Task: Find connections with filter location Friedenau with filter topic #wellnesswith filter profile language German with filter current company Reliance Communications with filter school Sri Sivasubramaniya Nadar College Of Engineering with filter industry Food and Beverage Retail with filter service category Videography with filter keywords title Chief Technology Officer (CTO)
Action: Mouse moved to (533, 65)
Screenshot: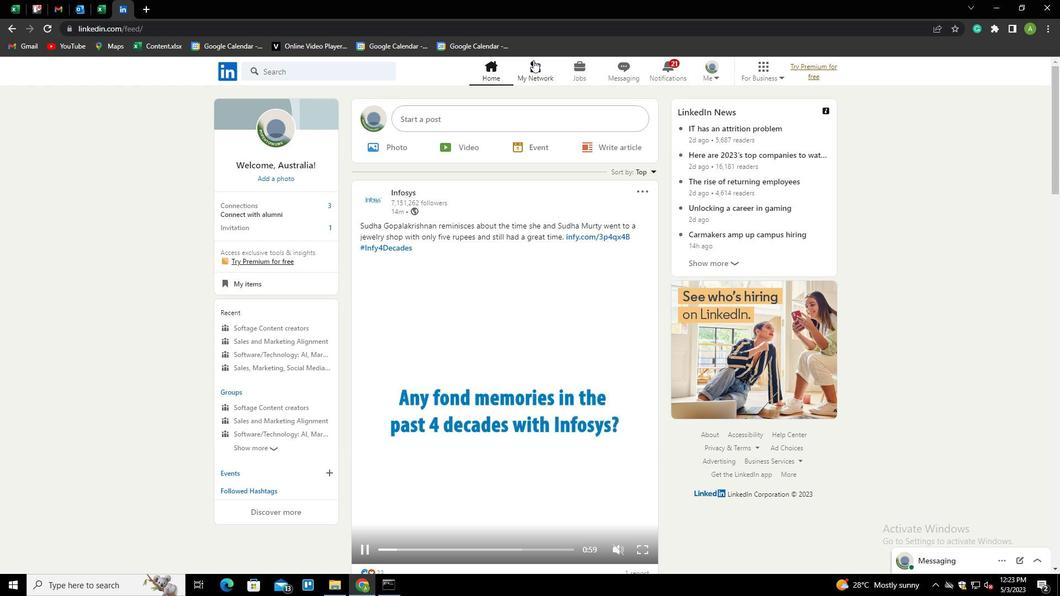 
Action: Mouse pressed left at (533, 65)
Screenshot: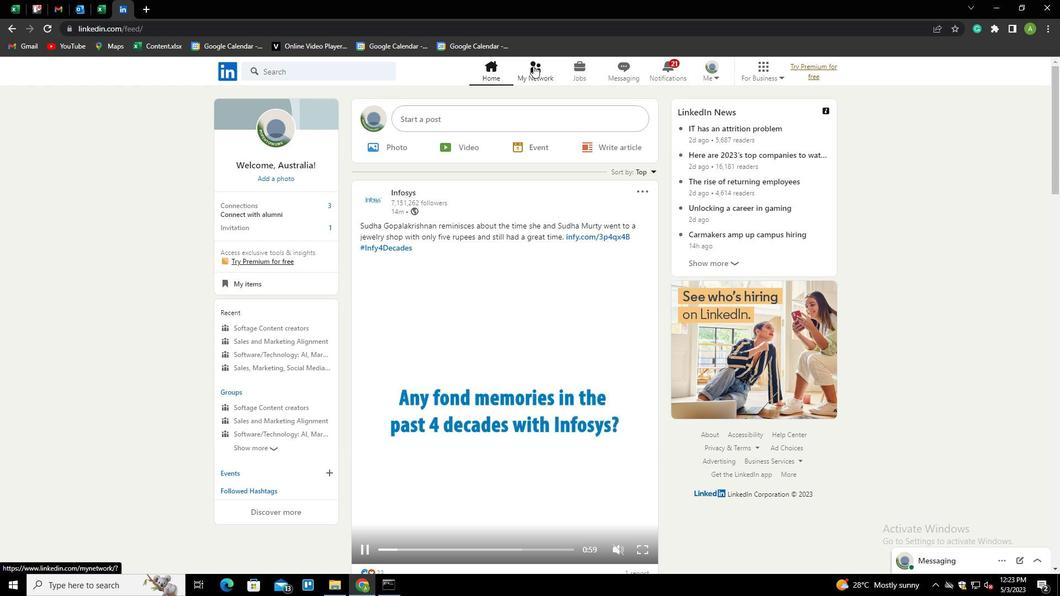 
Action: Mouse moved to (290, 129)
Screenshot: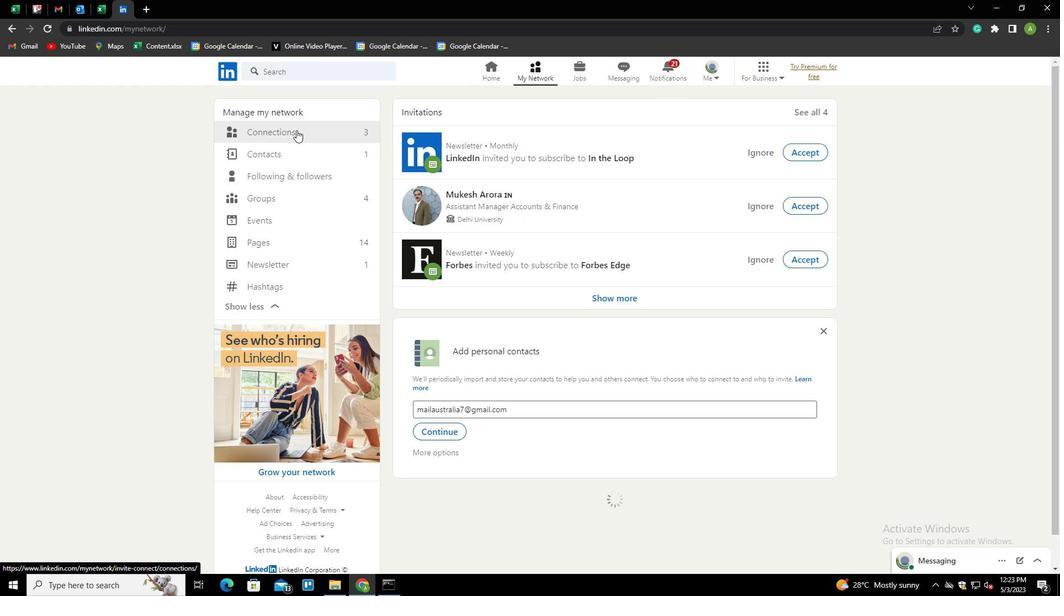 
Action: Mouse pressed left at (290, 129)
Screenshot: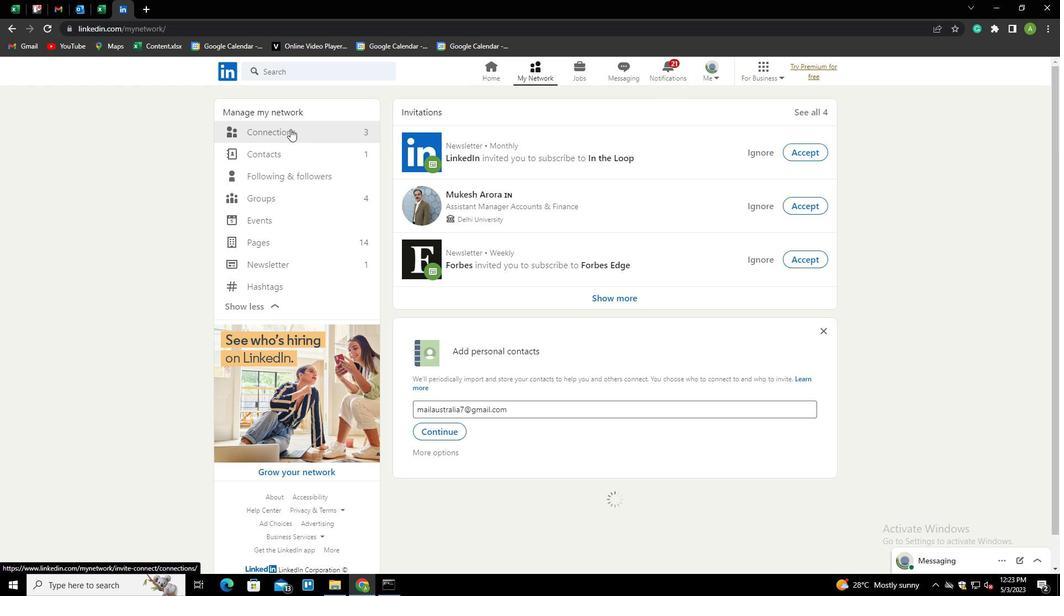 
Action: Mouse moved to (626, 134)
Screenshot: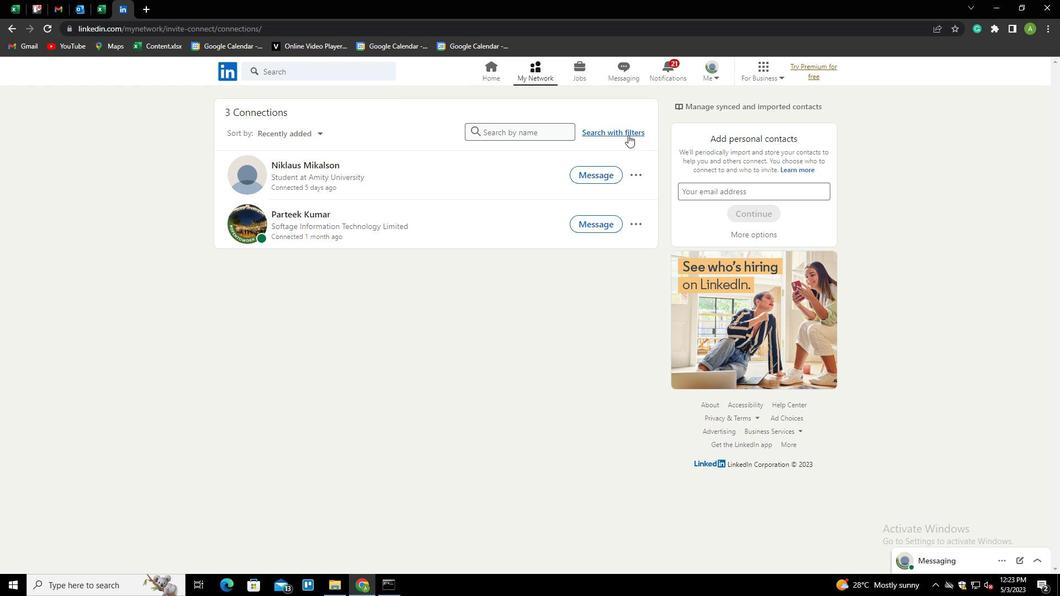 
Action: Mouse pressed left at (626, 134)
Screenshot: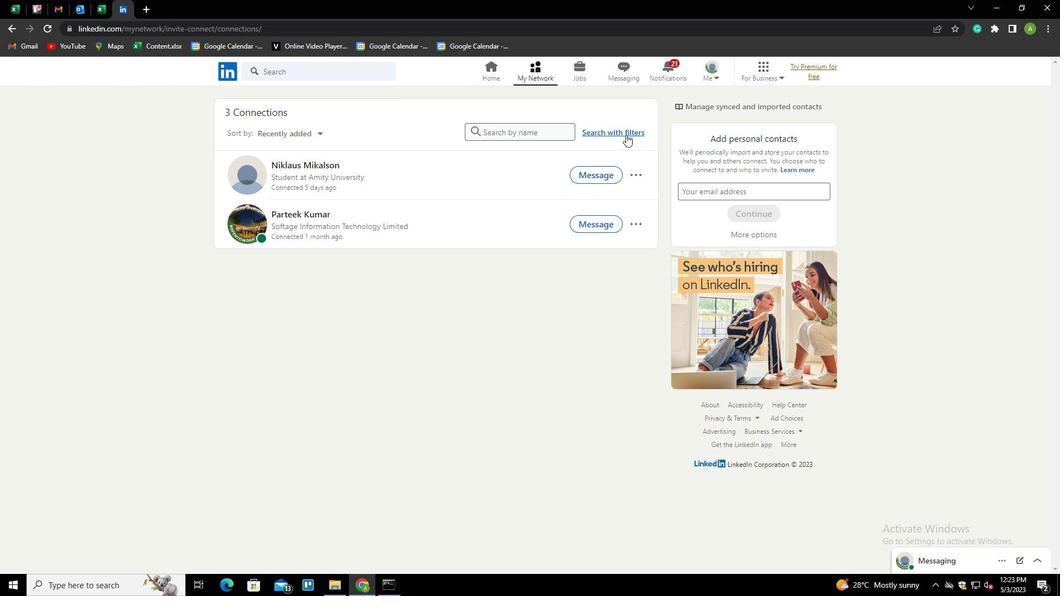 
Action: Mouse moved to (564, 103)
Screenshot: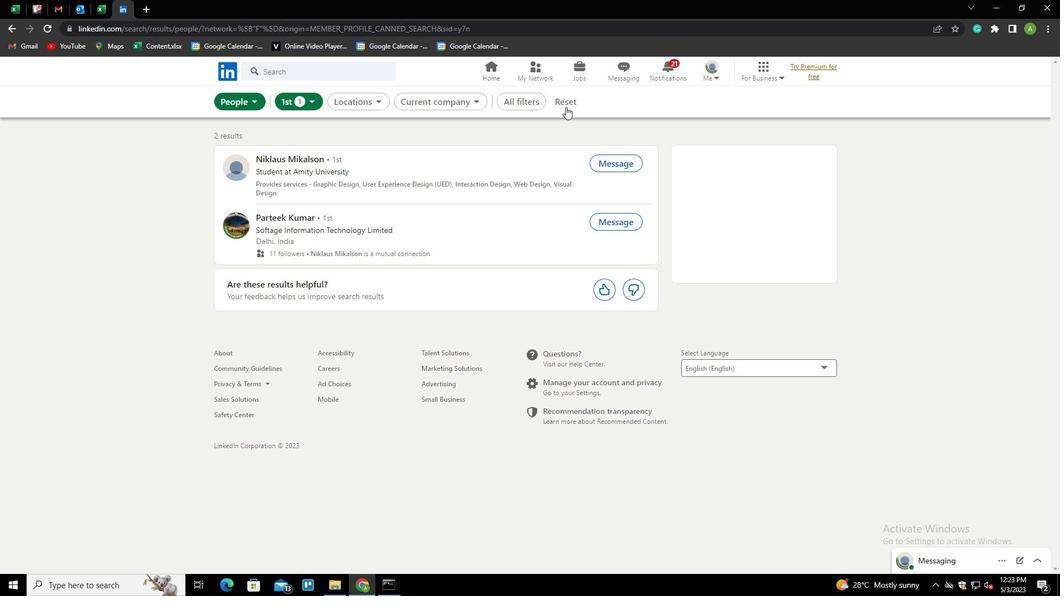 
Action: Mouse pressed left at (564, 103)
Screenshot: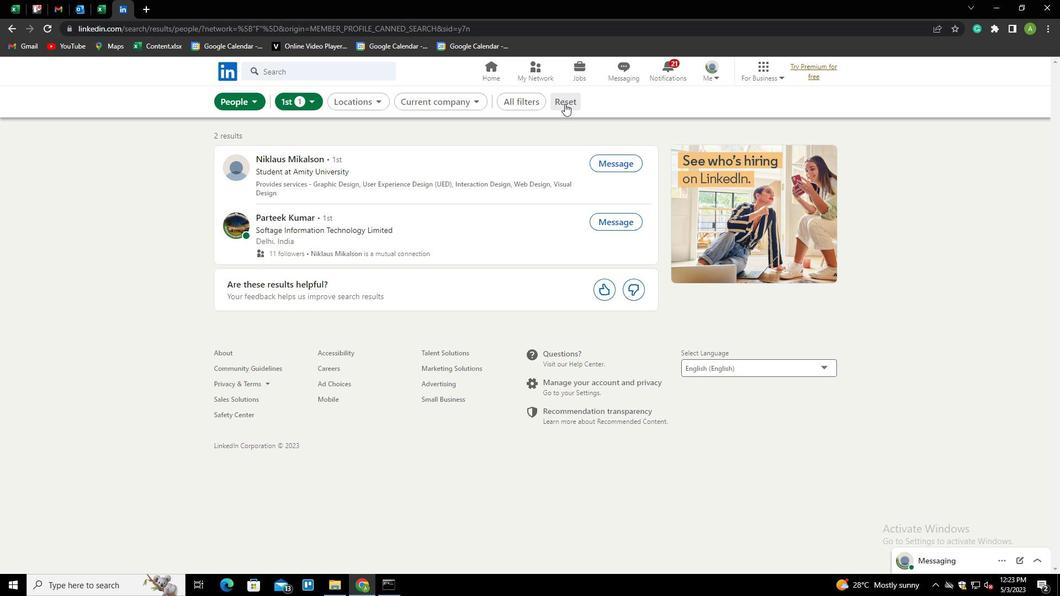 
Action: Mouse moved to (539, 102)
Screenshot: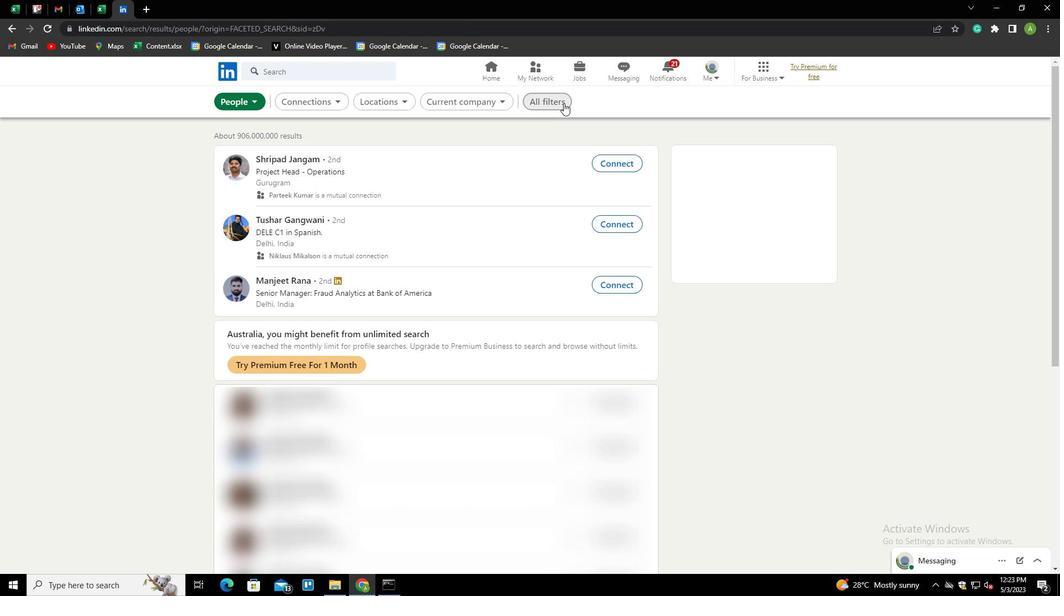 
Action: Mouse pressed left at (539, 102)
Screenshot: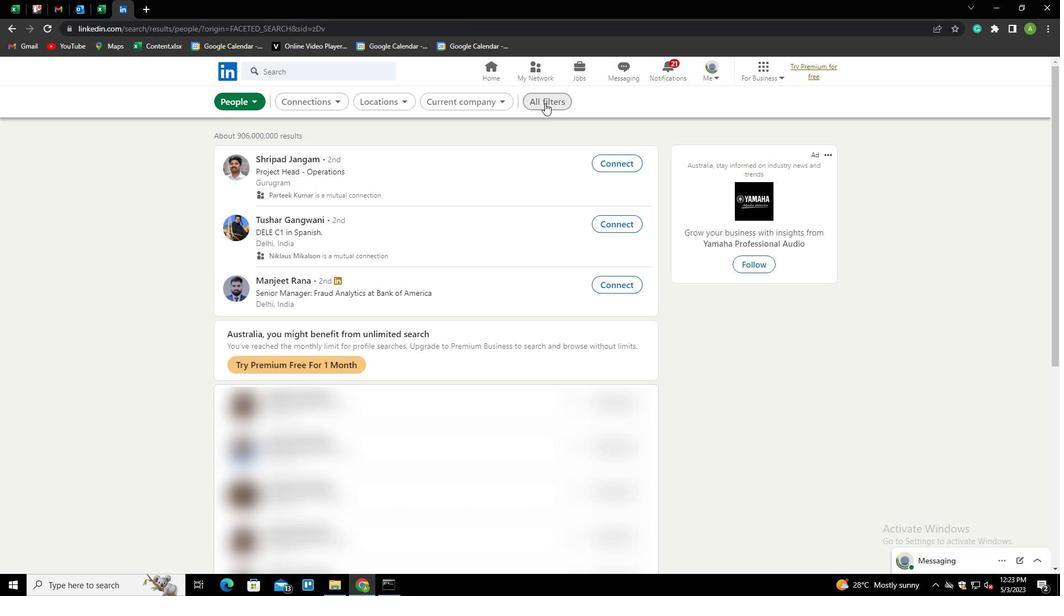 
Action: Mouse moved to (865, 318)
Screenshot: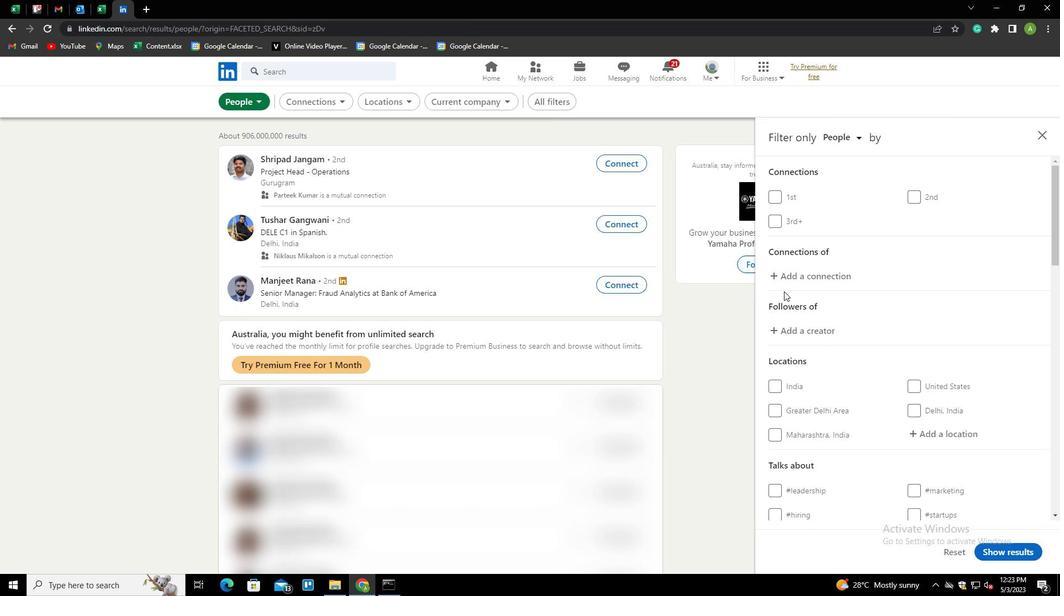 
Action: Mouse scrolled (865, 318) with delta (0, 0)
Screenshot: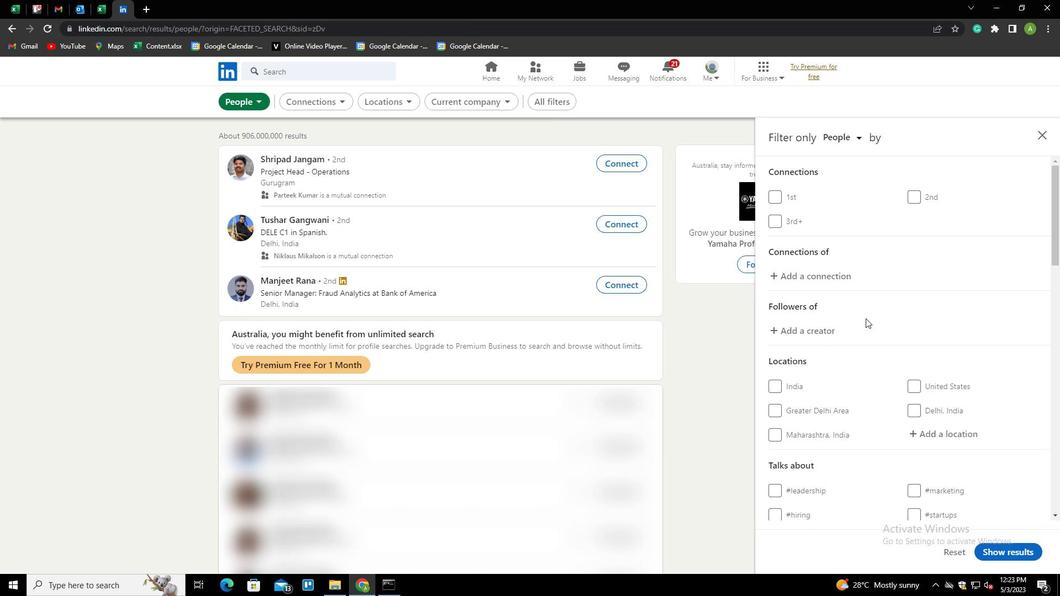 
Action: Mouse scrolled (865, 318) with delta (0, 0)
Screenshot: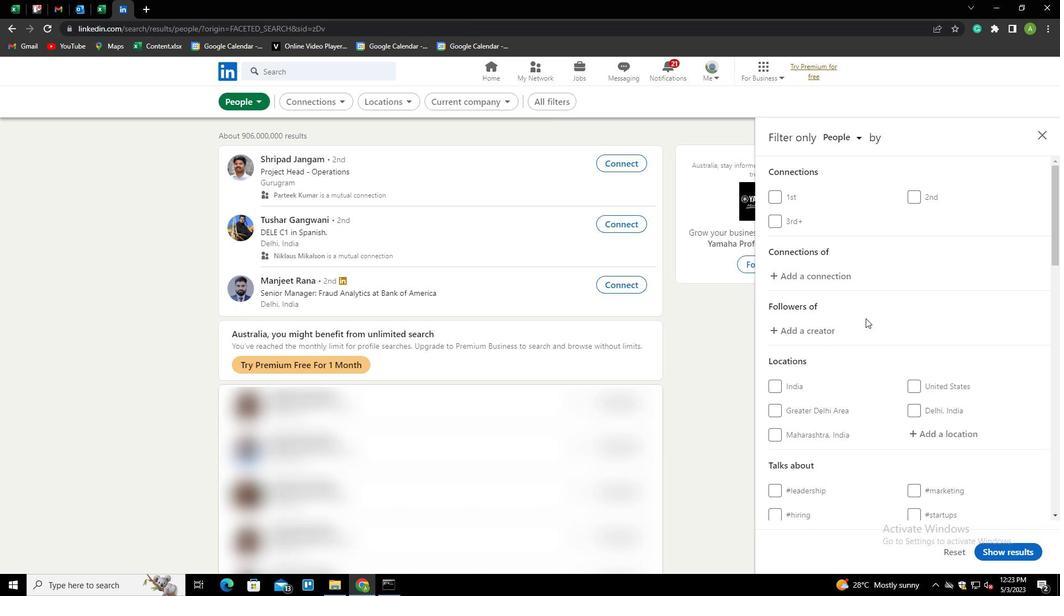 
Action: Mouse moved to (920, 325)
Screenshot: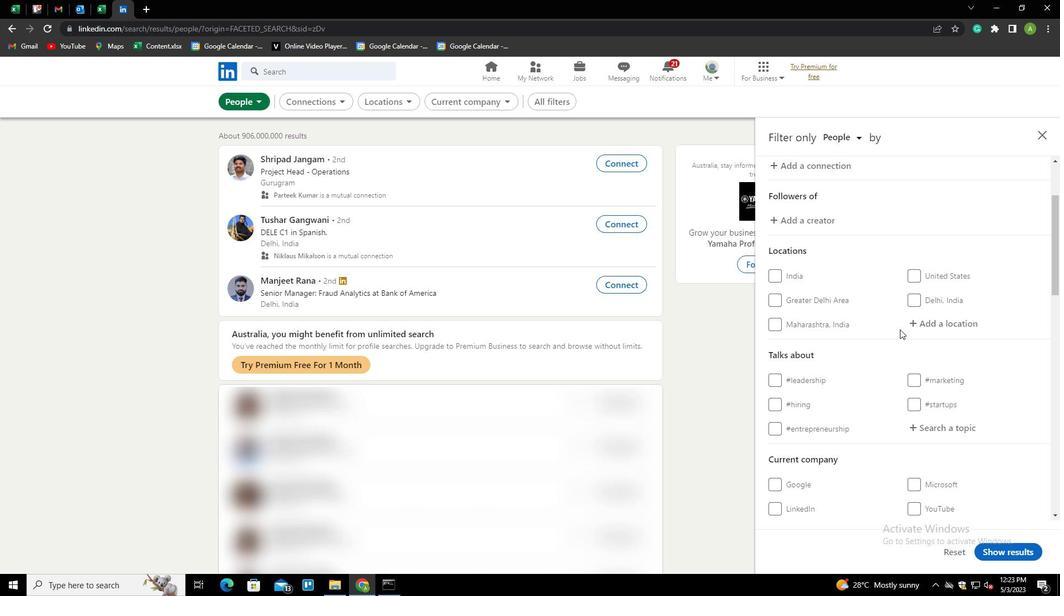 
Action: Mouse pressed left at (920, 325)
Screenshot: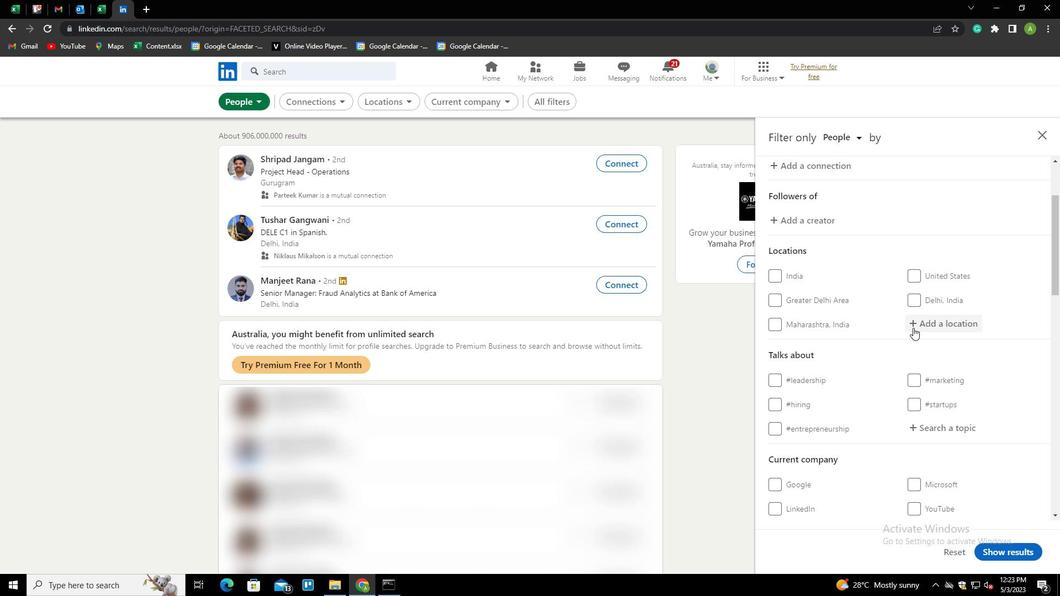 
Action: Mouse moved to (923, 323)
Screenshot: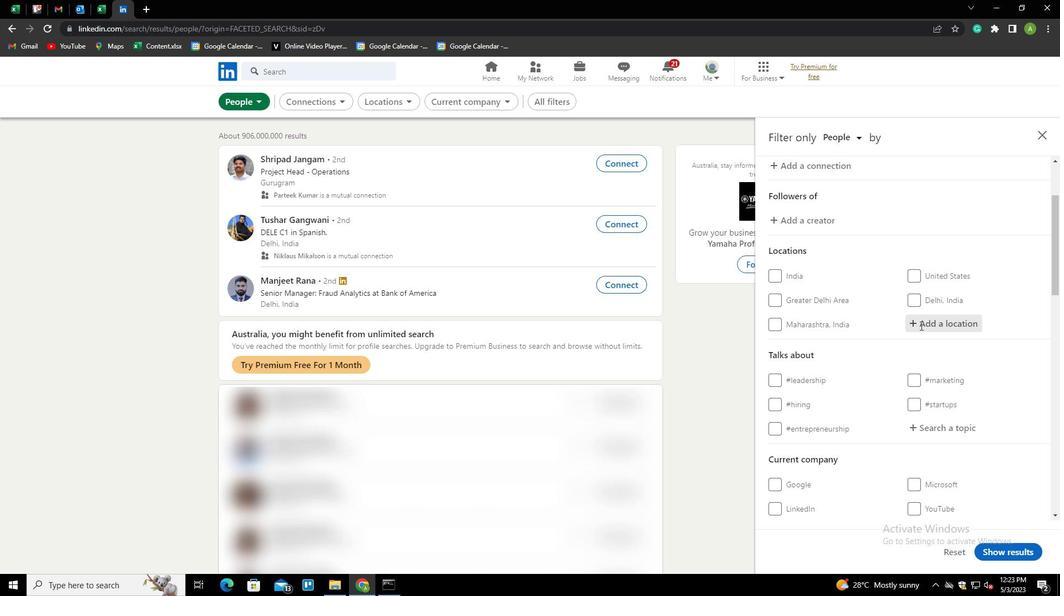 
Action: Mouse pressed left at (923, 323)
Screenshot: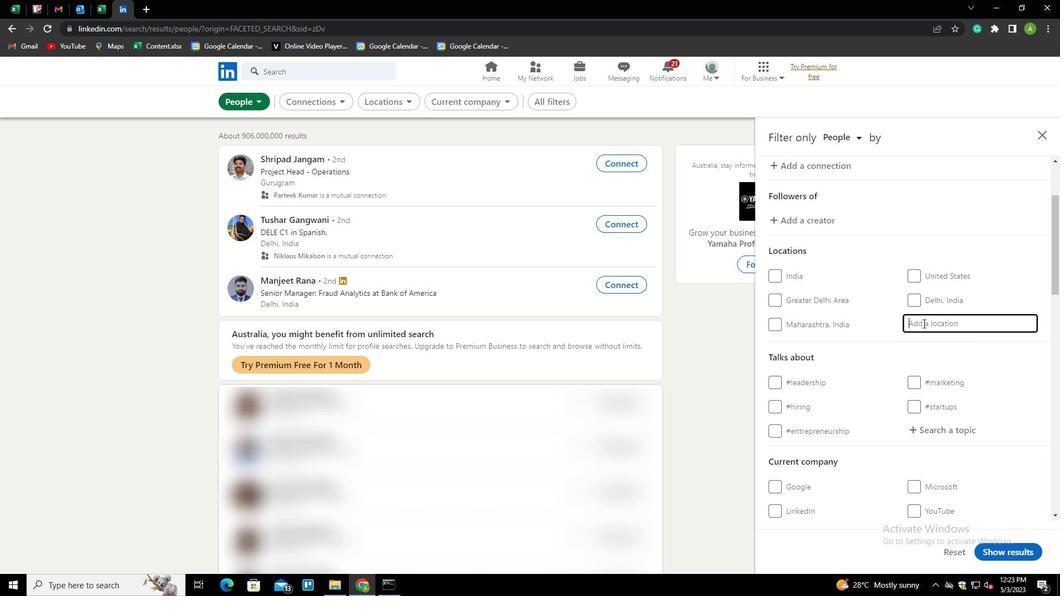 
Action: Key pressed <Key.shift><Key.shift><Key.shift><Key.shift><Key.shift>FRIEDENAU
Screenshot: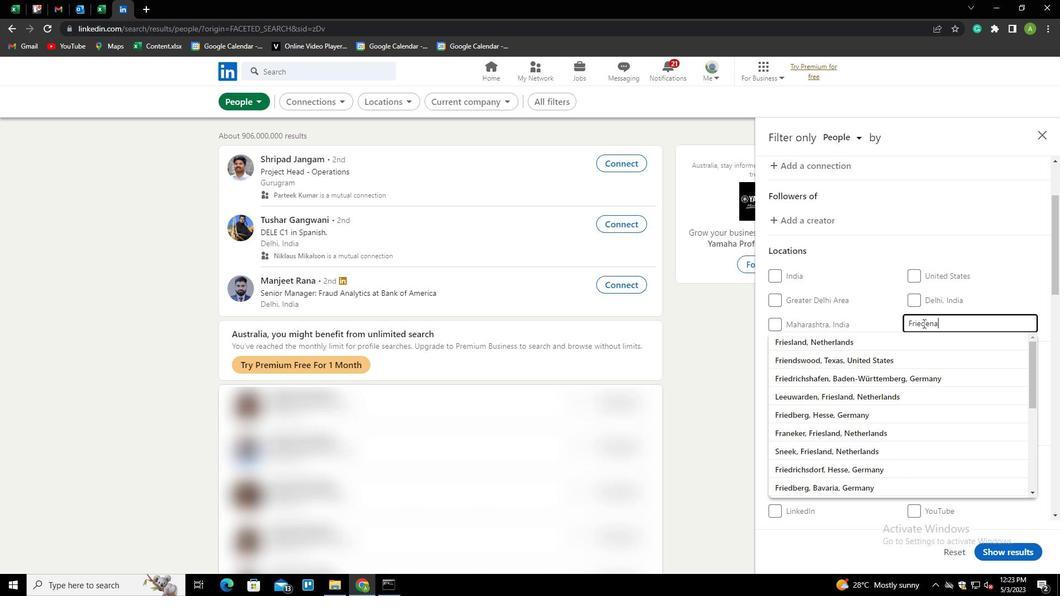 
Action: Mouse moved to (955, 350)
Screenshot: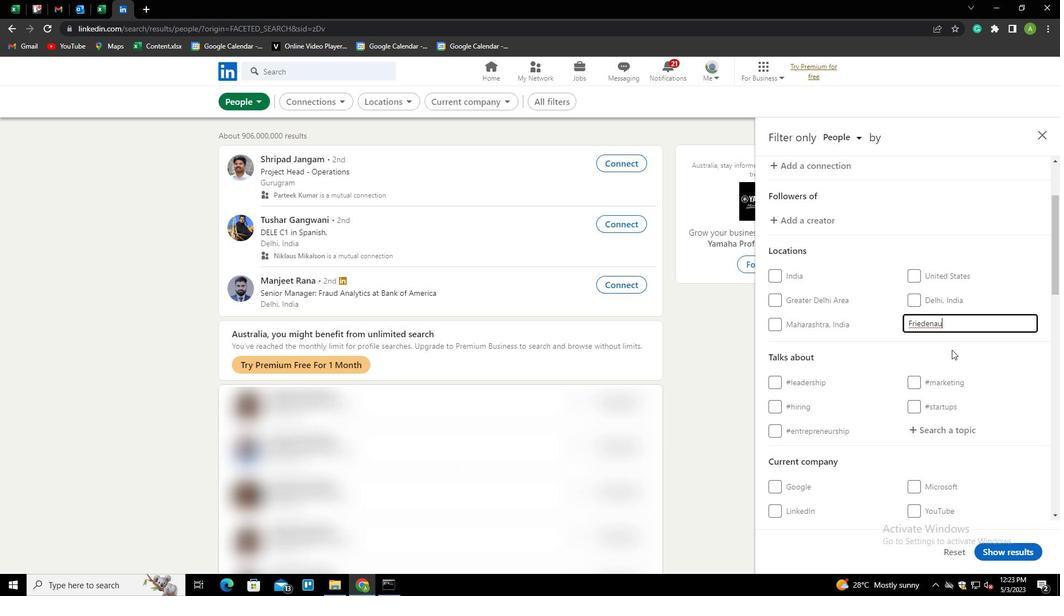
Action: Mouse pressed left at (955, 350)
Screenshot: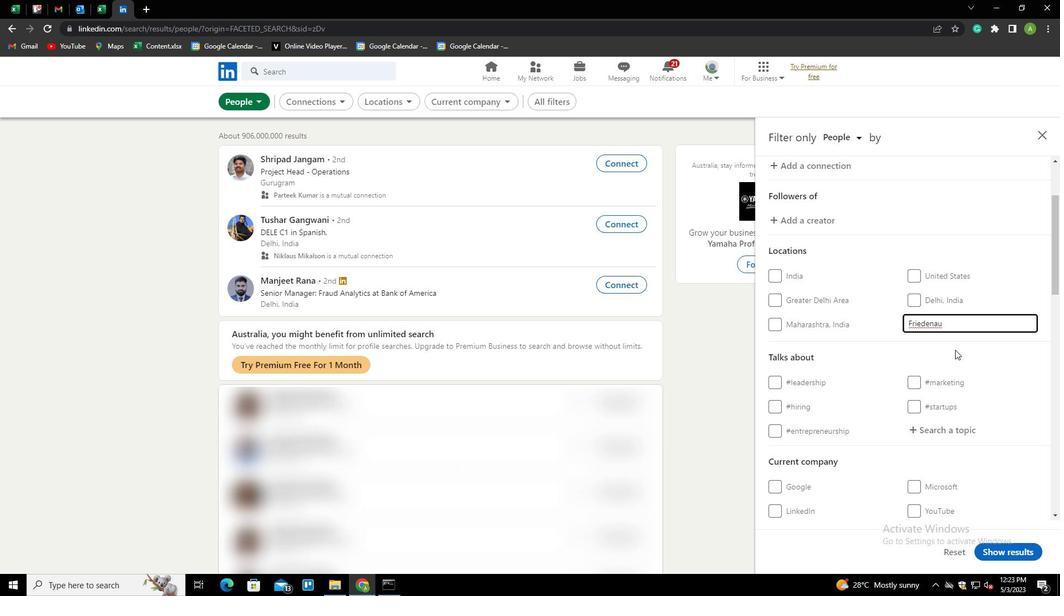 
Action: Mouse moved to (986, 356)
Screenshot: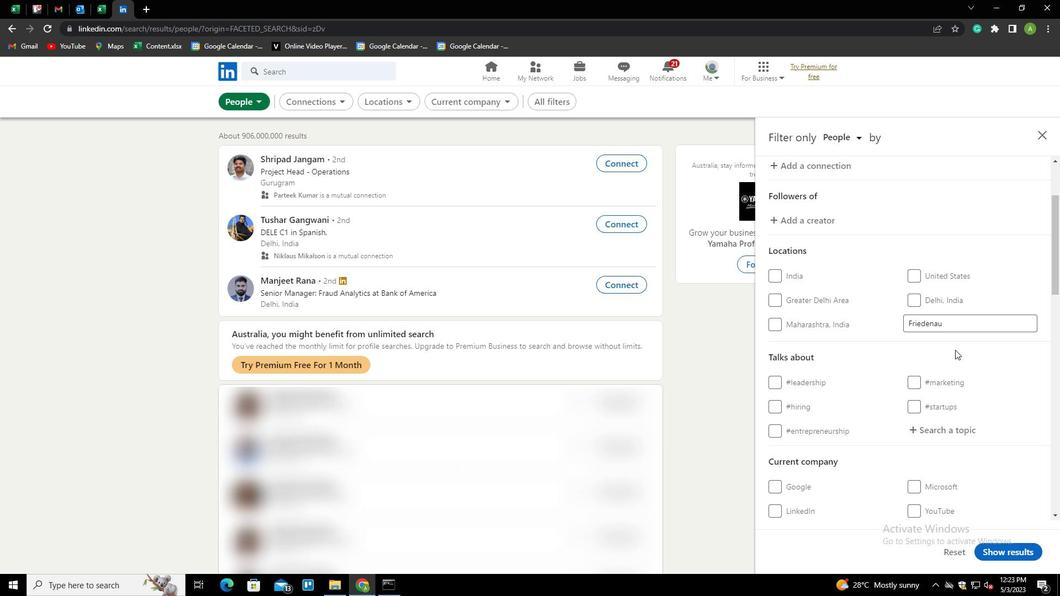 
Action: Mouse scrolled (986, 355) with delta (0, 0)
Screenshot: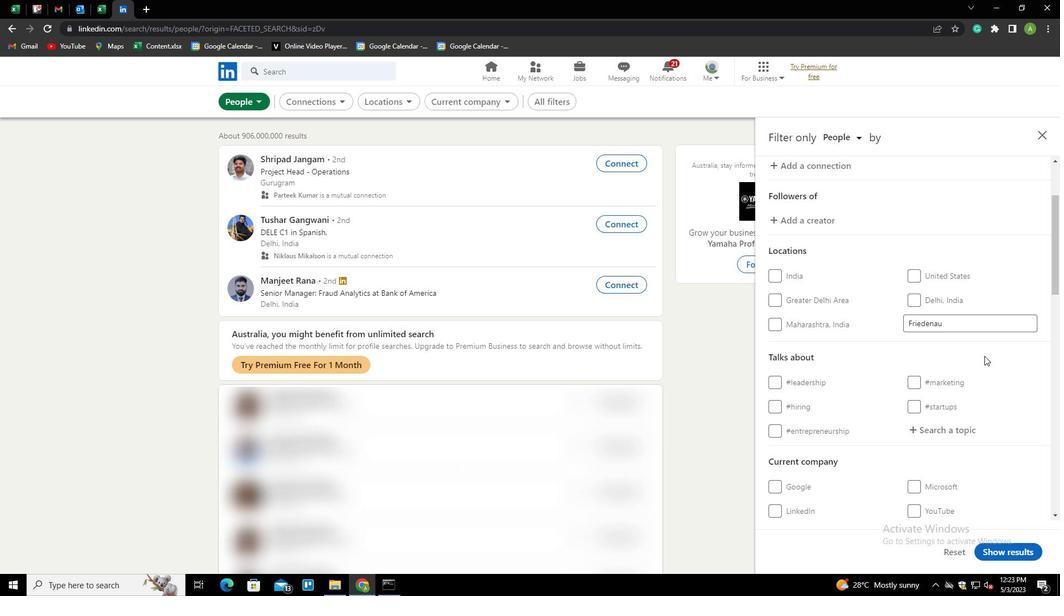 
Action: Mouse moved to (933, 371)
Screenshot: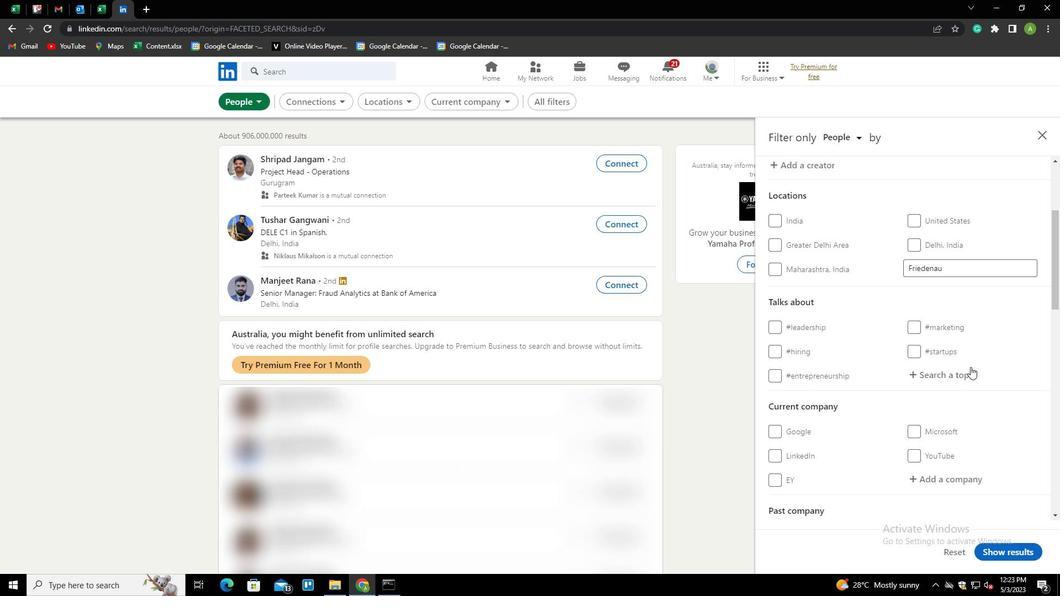 
Action: Mouse pressed left at (933, 371)
Screenshot: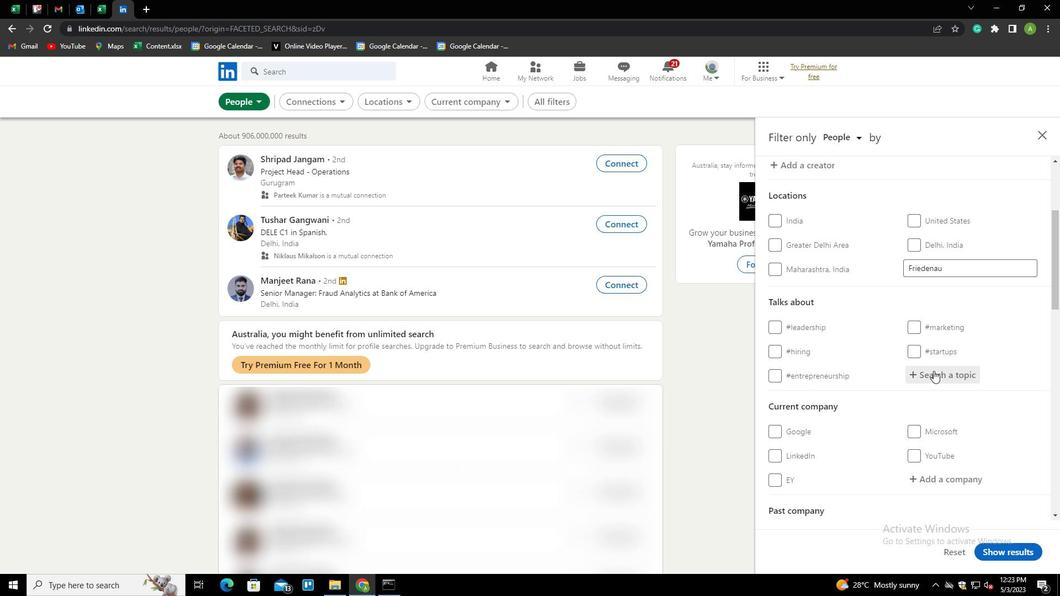 
Action: Mouse moved to (937, 374)
Screenshot: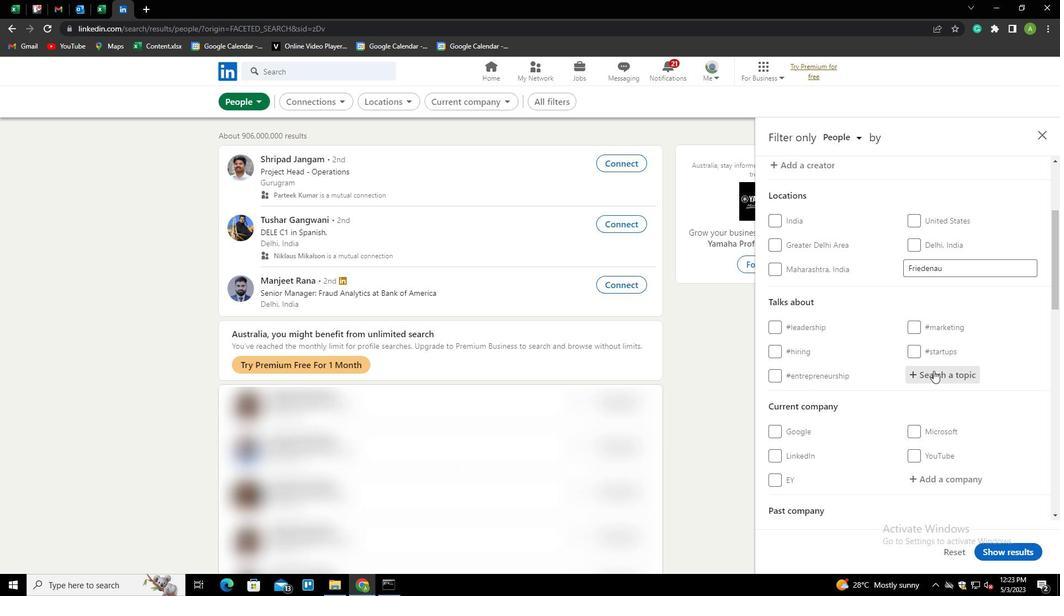 
Action: Key pressed WELLNESS<Key.down><Key.enter>
Screenshot: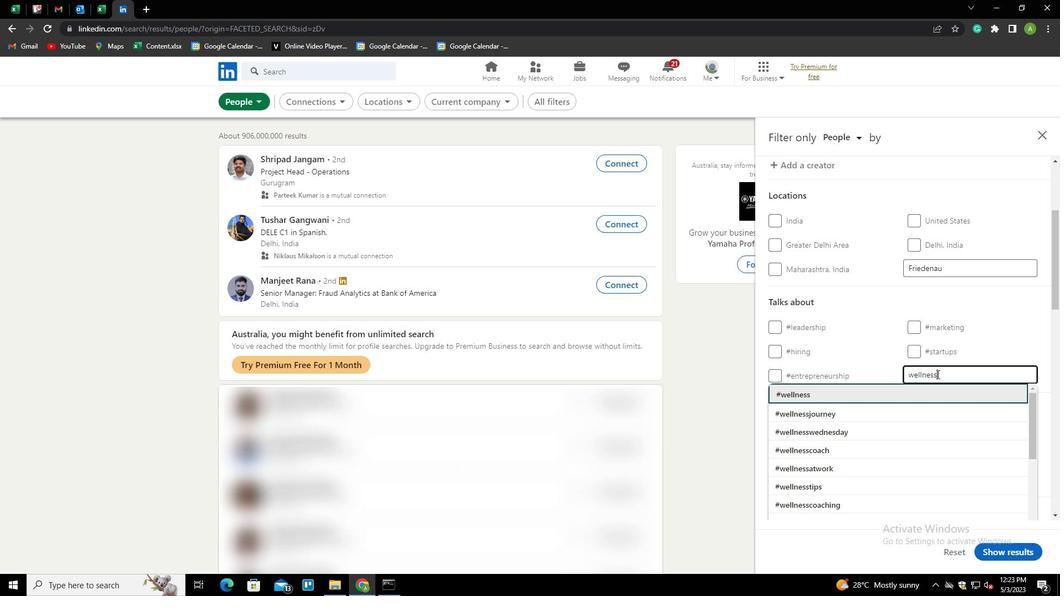 
Action: Mouse scrolled (937, 373) with delta (0, 0)
Screenshot: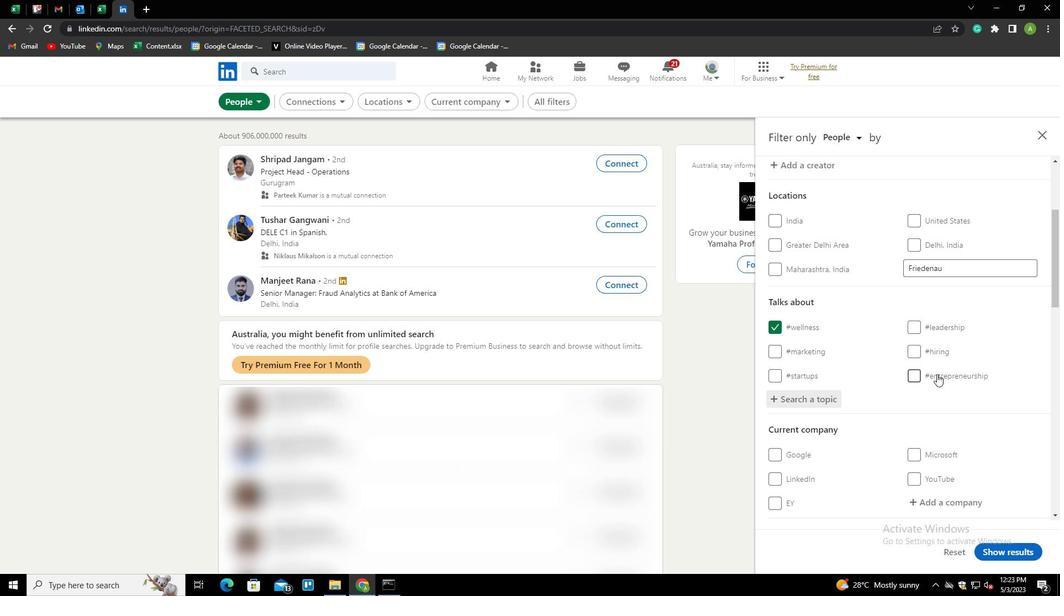 
Action: Mouse scrolled (937, 373) with delta (0, 0)
Screenshot: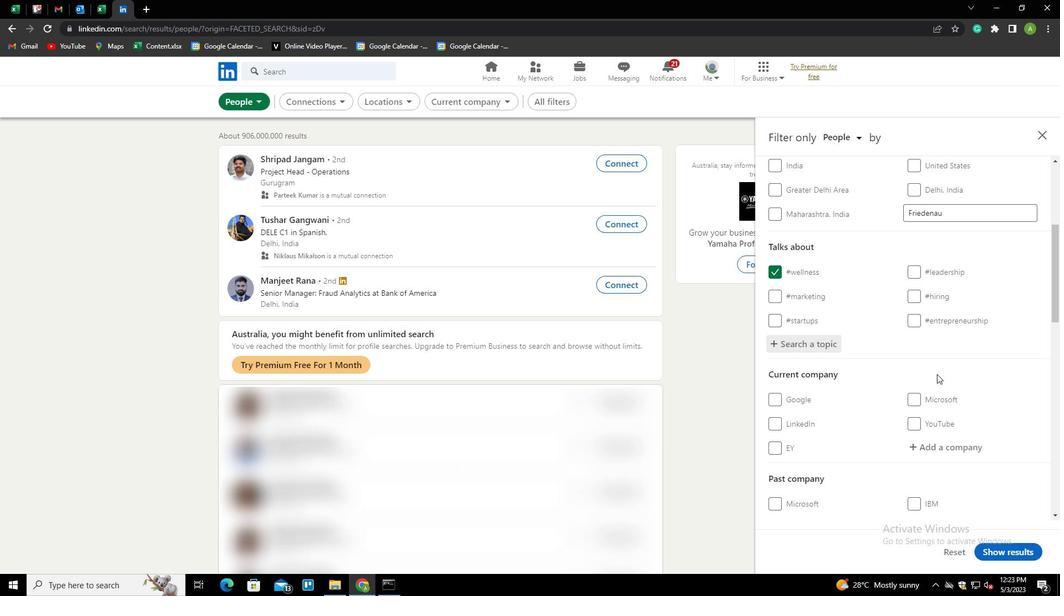 
Action: Mouse scrolled (937, 373) with delta (0, 0)
Screenshot: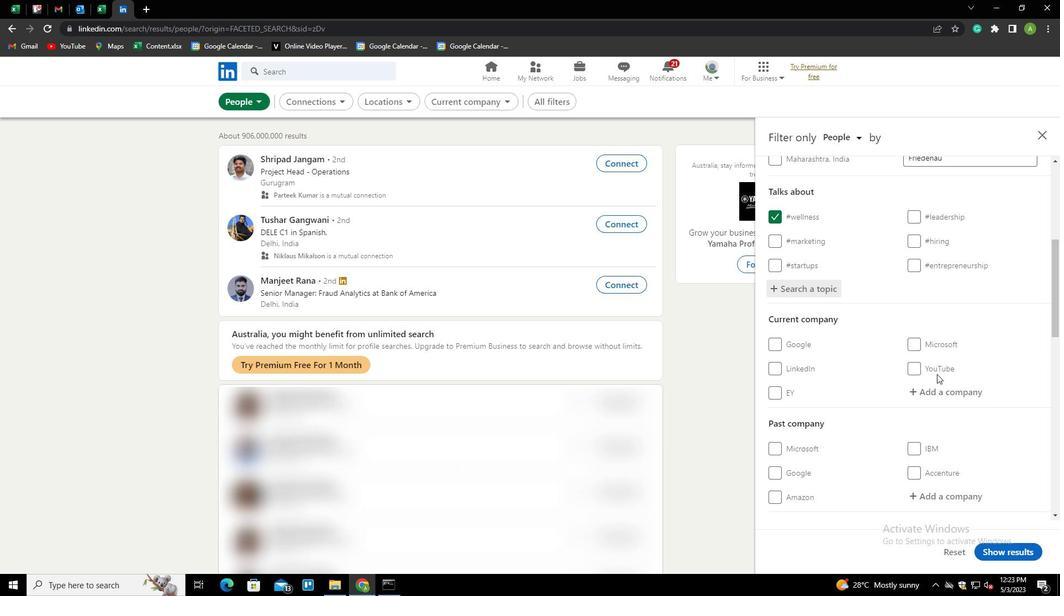 
Action: Mouse scrolled (937, 373) with delta (0, 0)
Screenshot: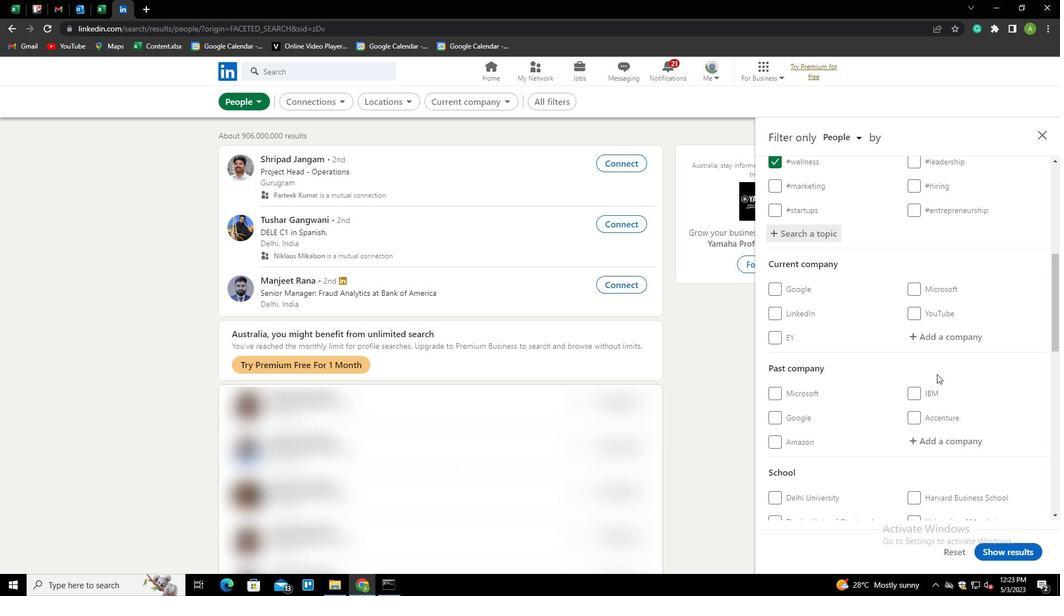 
Action: Mouse scrolled (937, 373) with delta (0, 0)
Screenshot: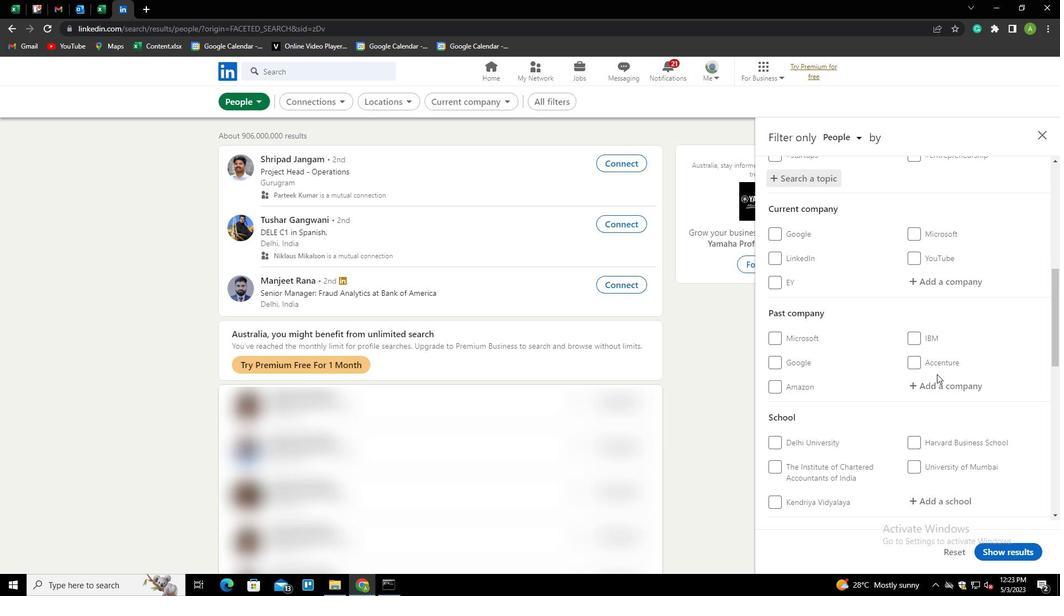 
Action: Mouse scrolled (937, 373) with delta (0, 0)
Screenshot: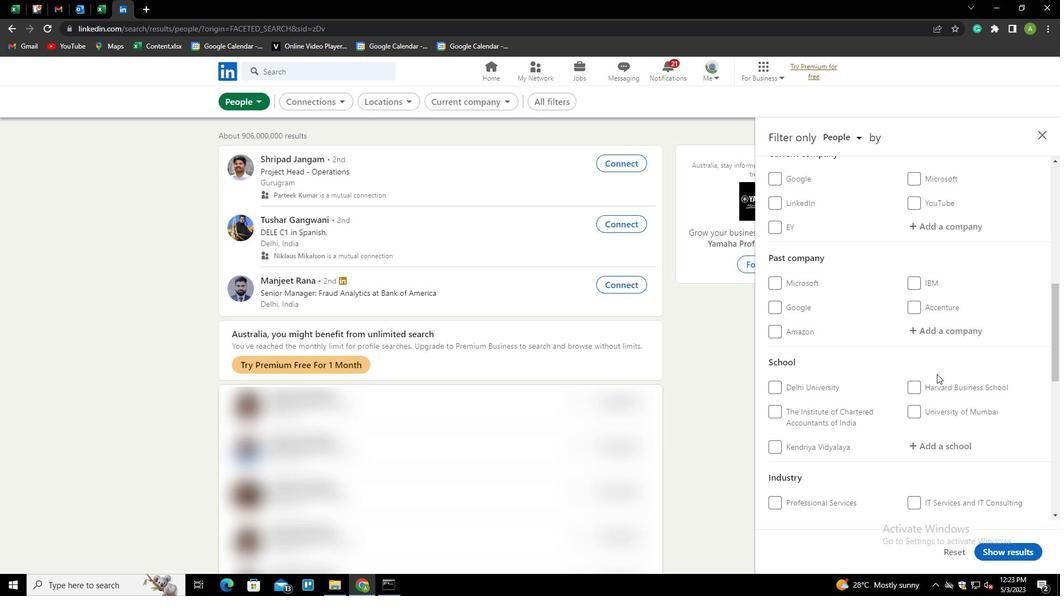 
Action: Mouse scrolled (937, 373) with delta (0, 0)
Screenshot: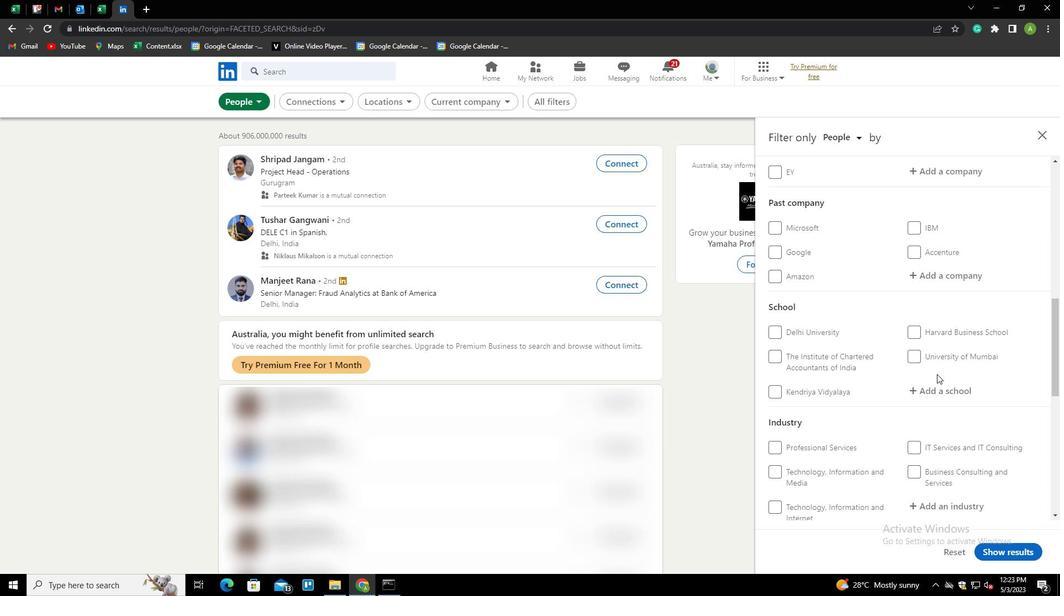 
Action: Mouse scrolled (937, 373) with delta (0, 0)
Screenshot: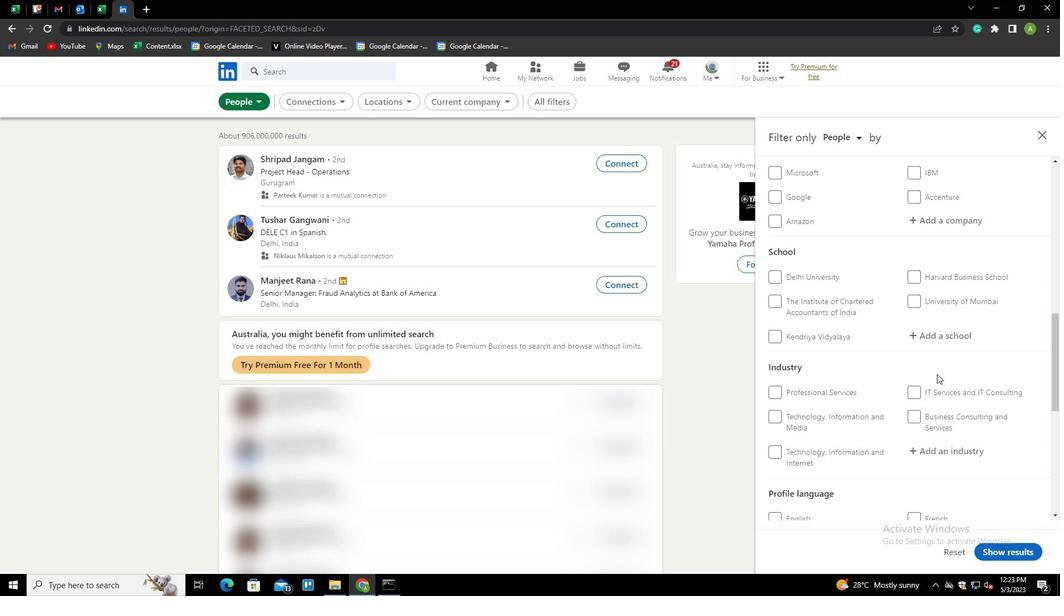 
Action: Mouse scrolled (937, 373) with delta (0, 0)
Screenshot: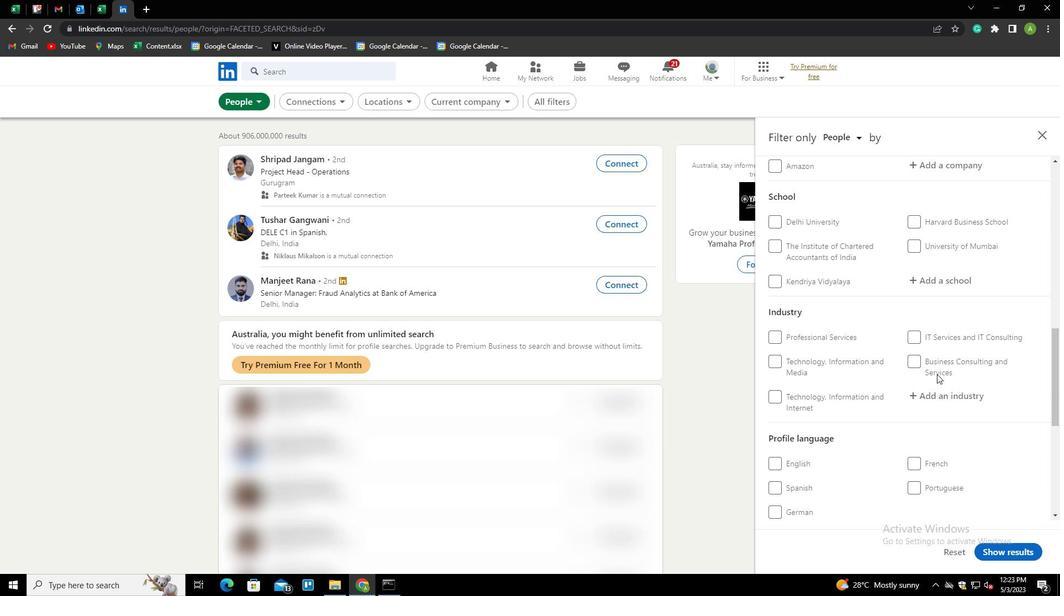
Action: Mouse scrolled (937, 373) with delta (0, 0)
Screenshot: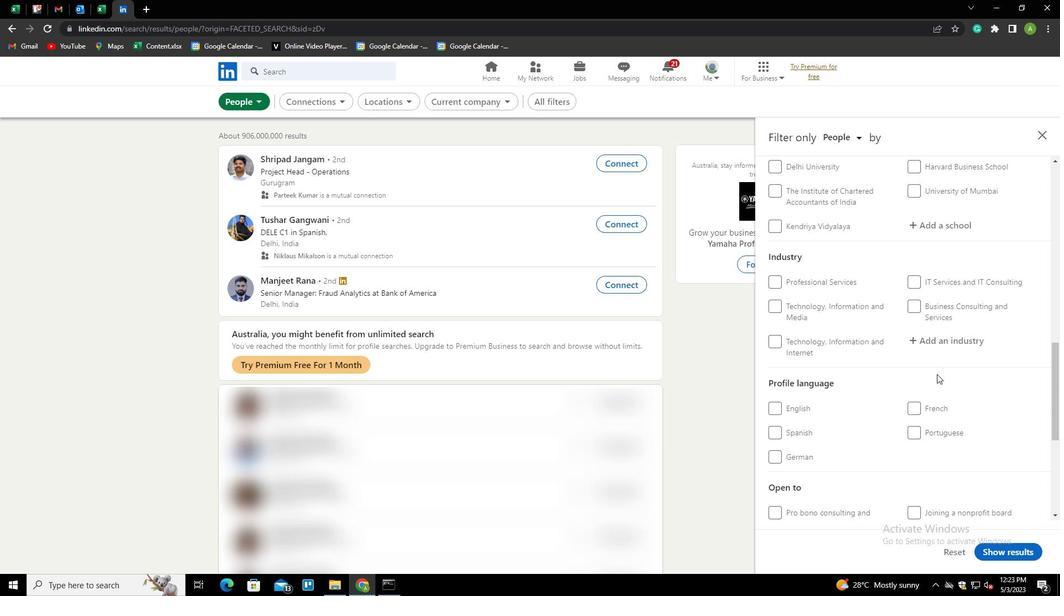 
Action: Mouse scrolled (937, 373) with delta (0, 0)
Screenshot: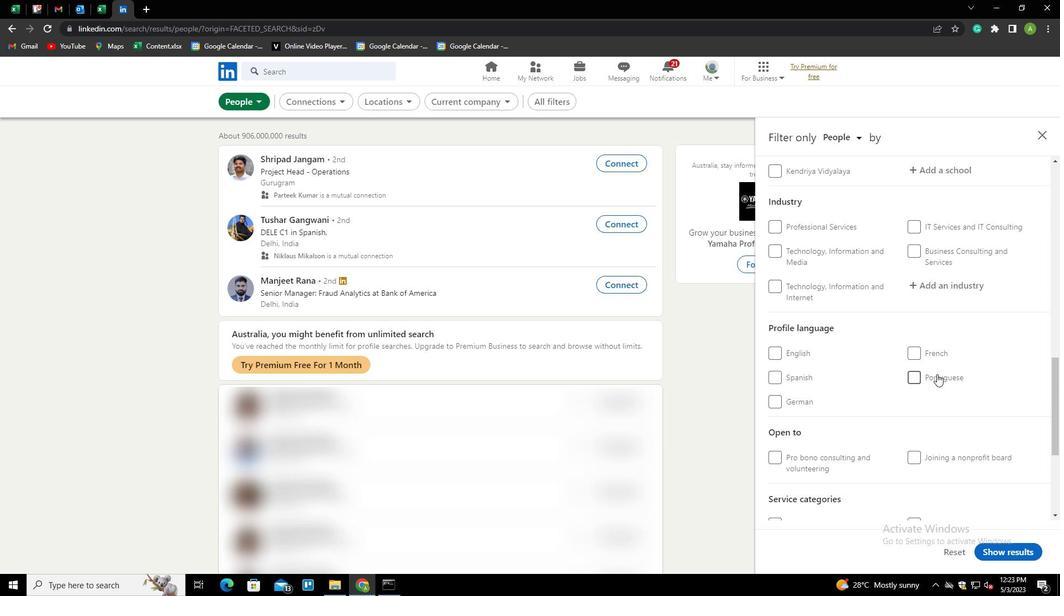 
Action: Mouse scrolled (937, 373) with delta (0, 0)
Screenshot: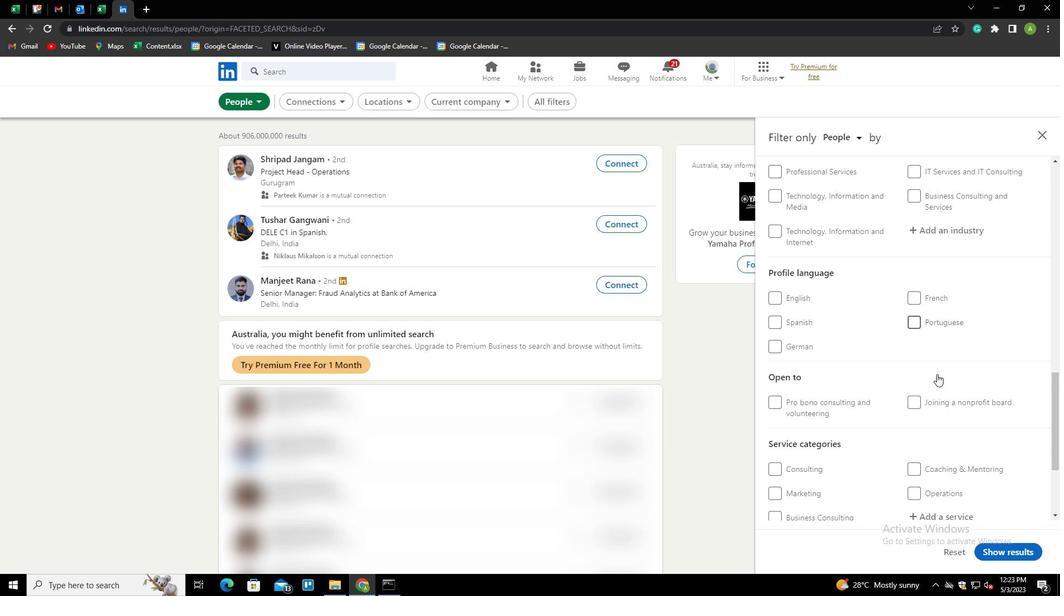 
Action: Mouse scrolled (937, 373) with delta (0, 0)
Screenshot: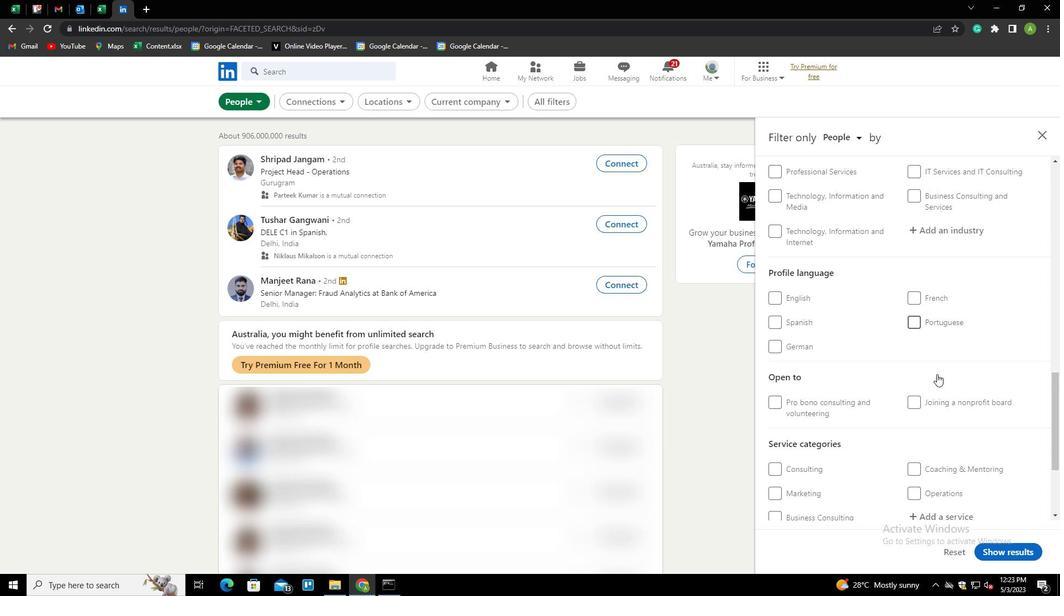 
Action: Mouse scrolled (937, 373) with delta (0, 0)
Screenshot: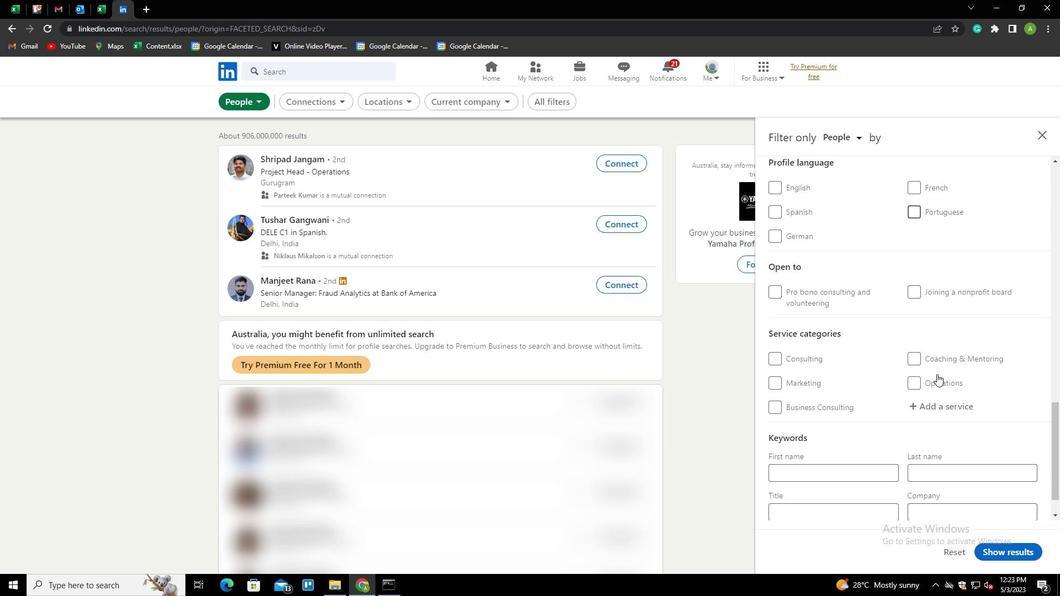 
Action: Mouse moved to (911, 277)
Screenshot: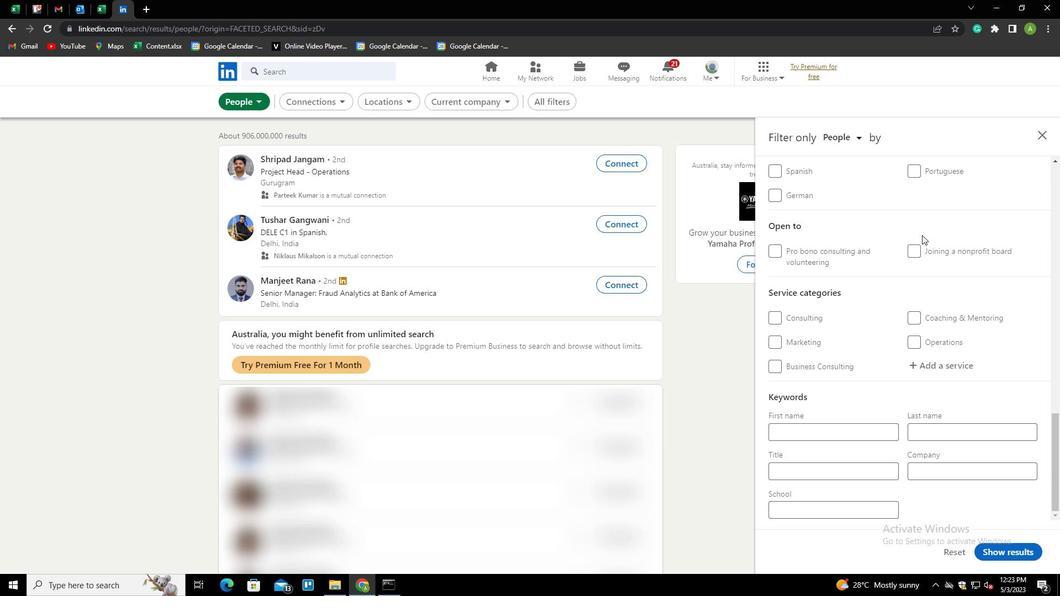 
Action: Mouse scrolled (911, 278) with delta (0, 0)
Screenshot: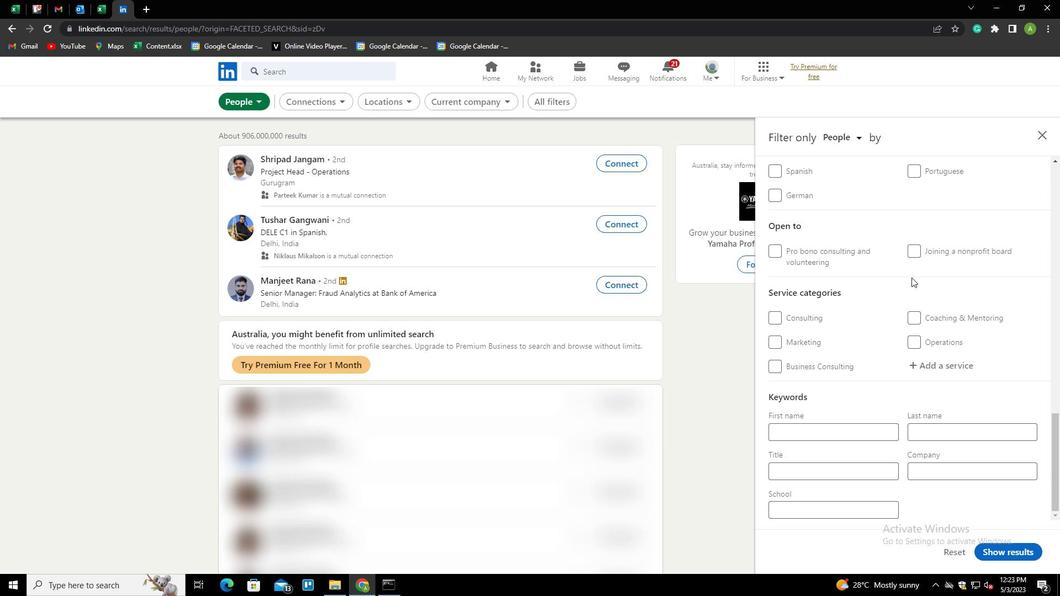 
Action: Mouse moved to (793, 250)
Screenshot: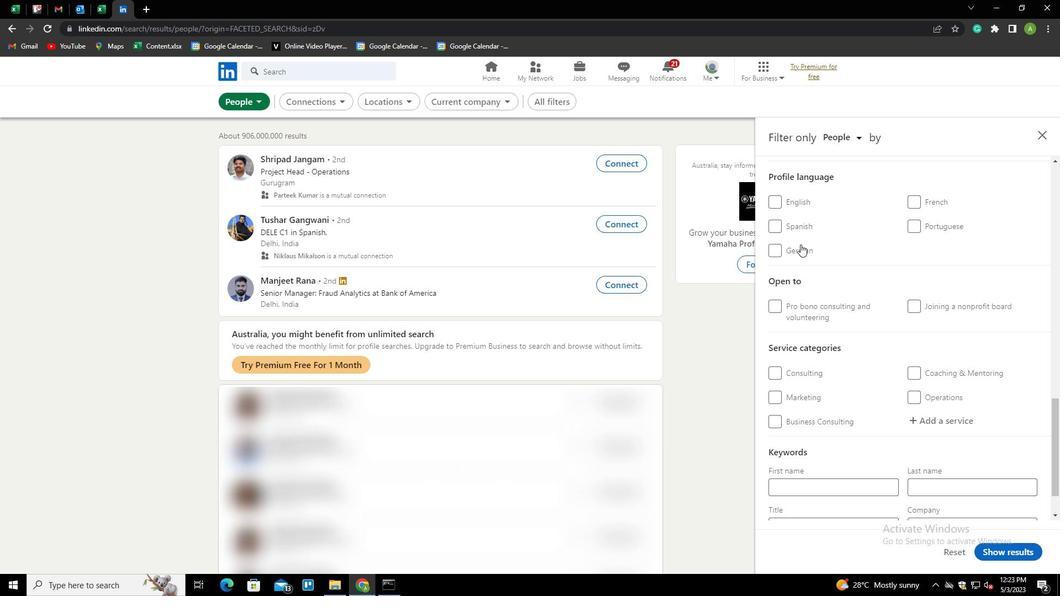 
Action: Mouse pressed left at (793, 250)
Screenshot: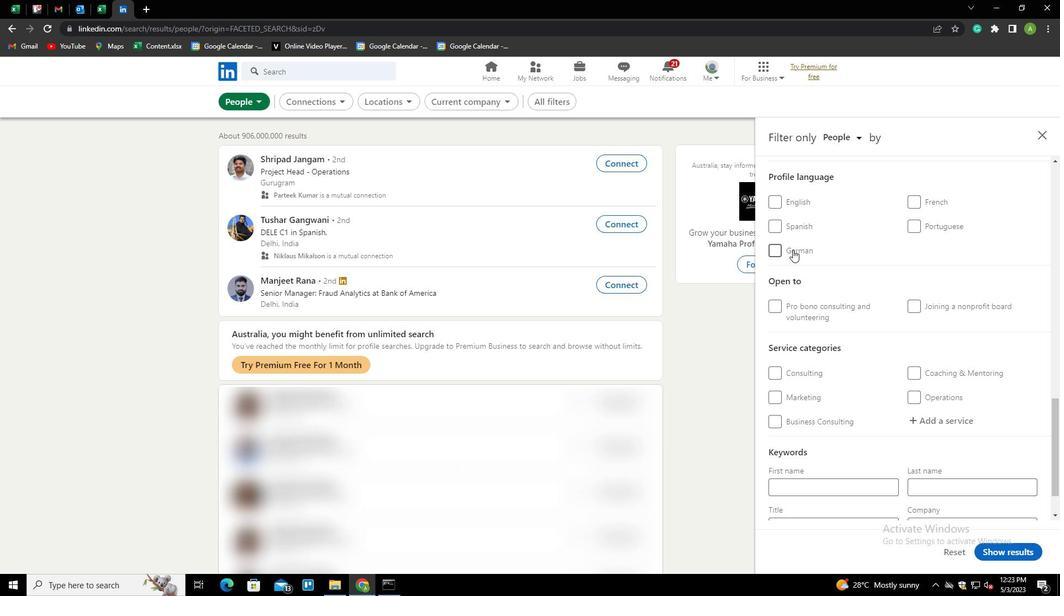 
Action: Mouse moved to (922, 282)
Screenshot: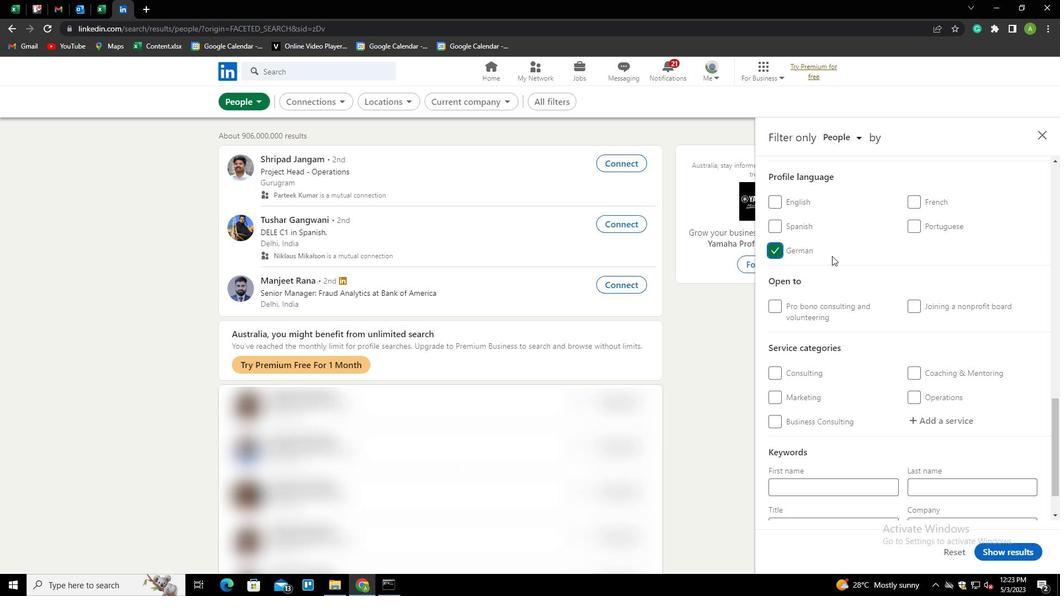 
Action: Mouse scrolled (922, 283) with delta (0, 0)
Screenshot: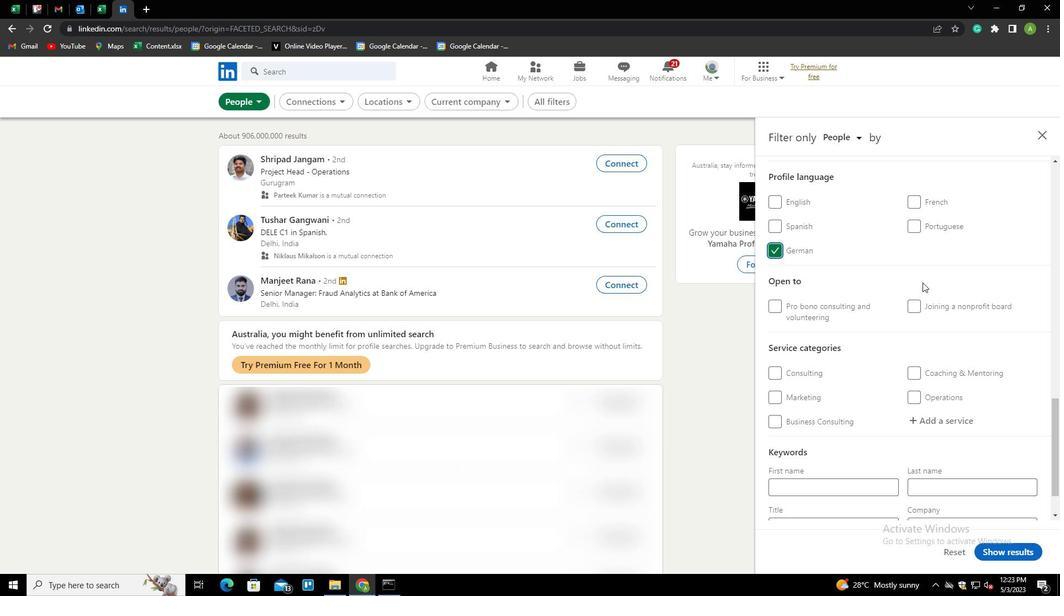 
Action: Mouse scrolled (922, 283) with delta (0, 0)
Screenshot: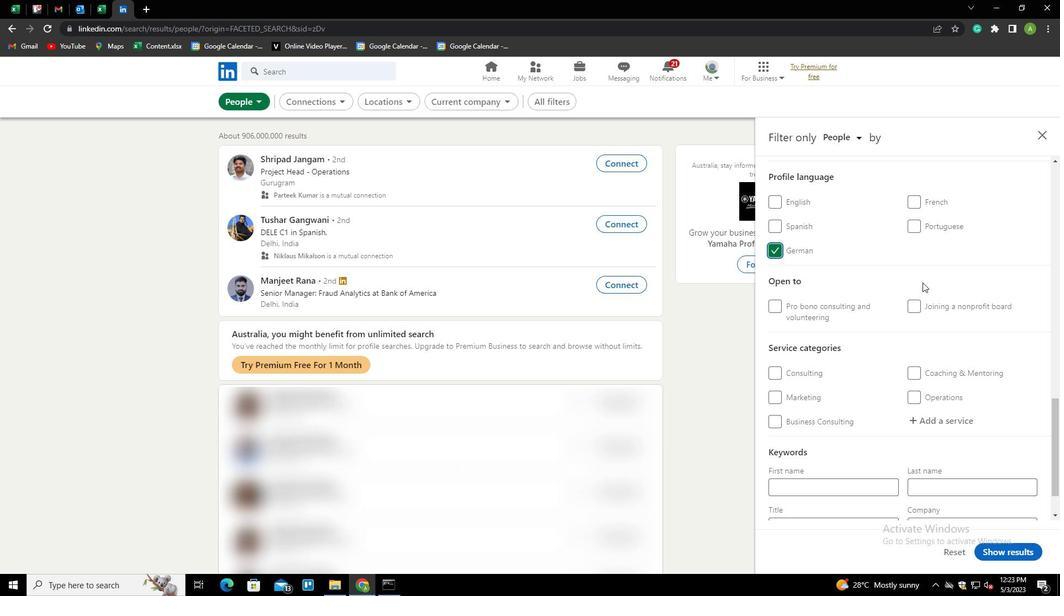 
Action: Mouse scrolled (922, 283) with delta (0, 0)
Screenshot: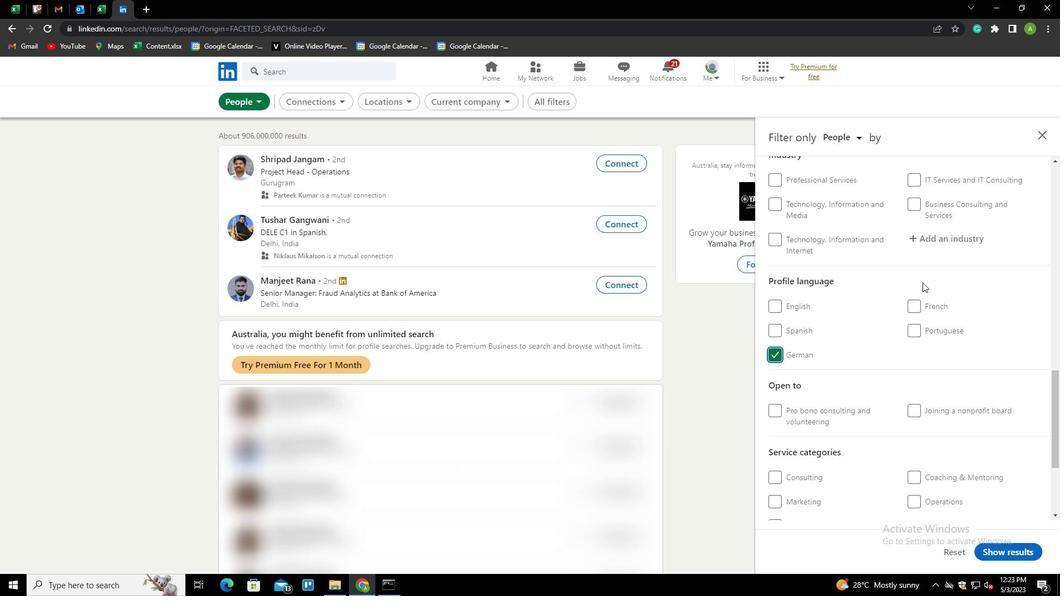 
Action: Mouse scrolled (922, 283) with delta (0, 0)
Screenshot: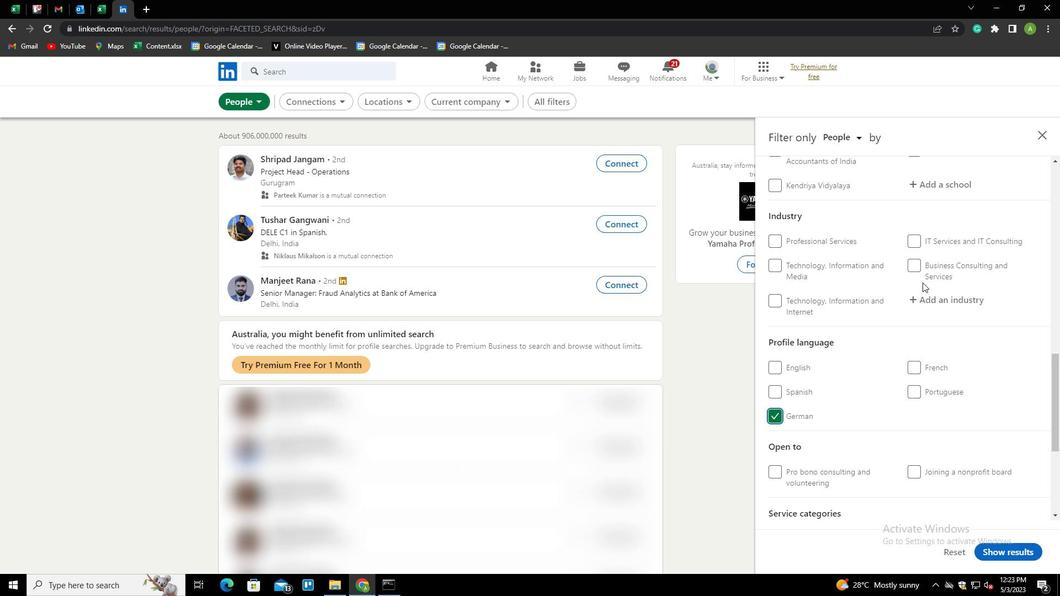 
Action: Mouse scrolled (922, 283) with delta (0, 0)
Screenshot: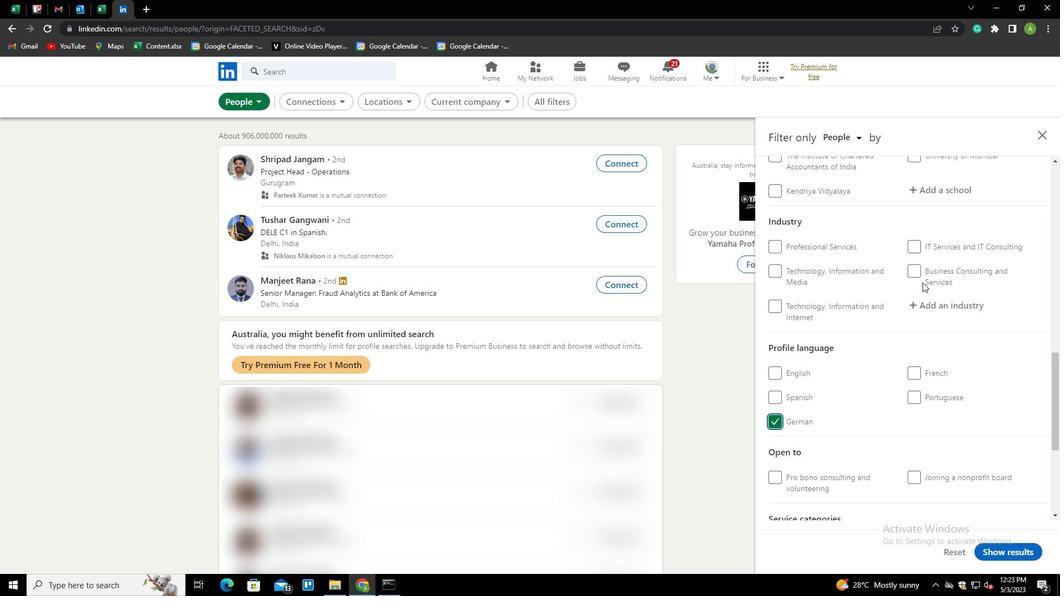 
Action: Mouse scrolled (922, 283) with delta (0, 0)
Screenshot: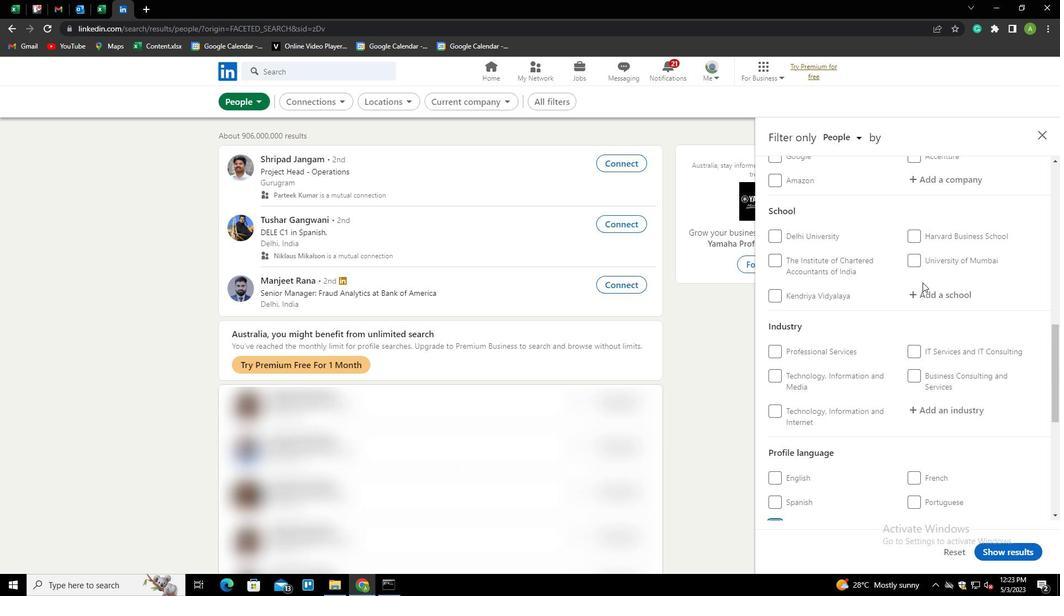 
Action: Mouse scrolled (922, 283) with delta (0, 0)
Screenshot: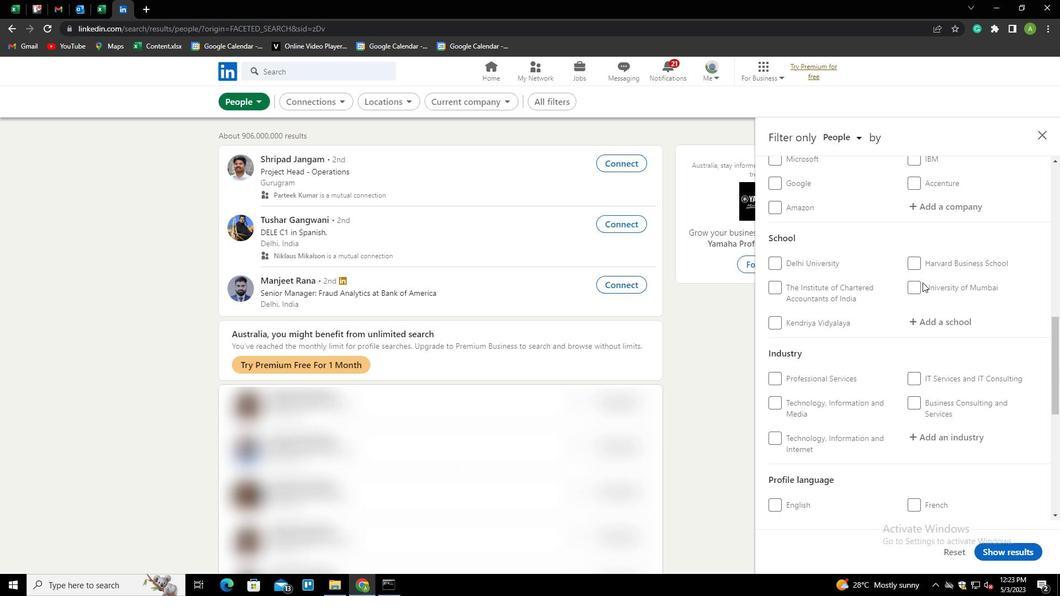 
Action: Mouse scrolled (922, 283) with delta (0, 0)
Screenshot: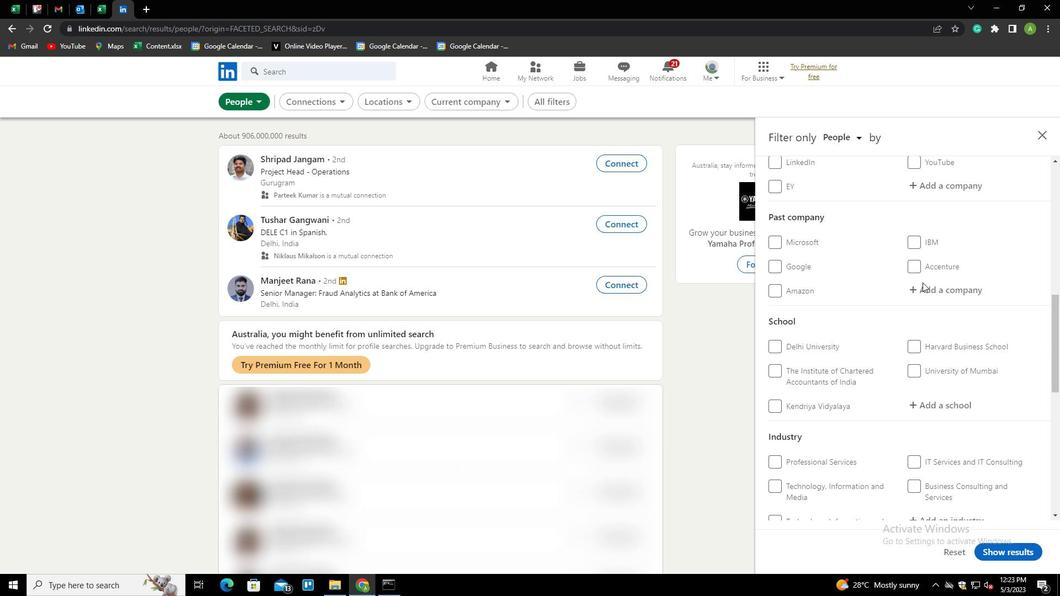 
Action: Mouse scrolled (922, 283) with delta (0, 0)
Screenshot: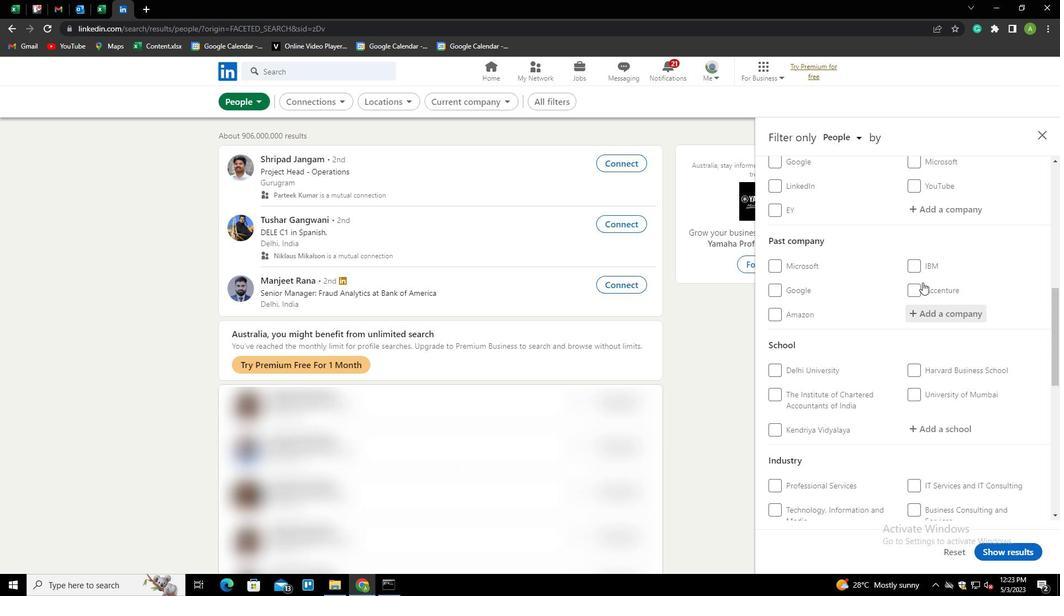 
Action: Mouse moved to (933, 294)
Screenshot: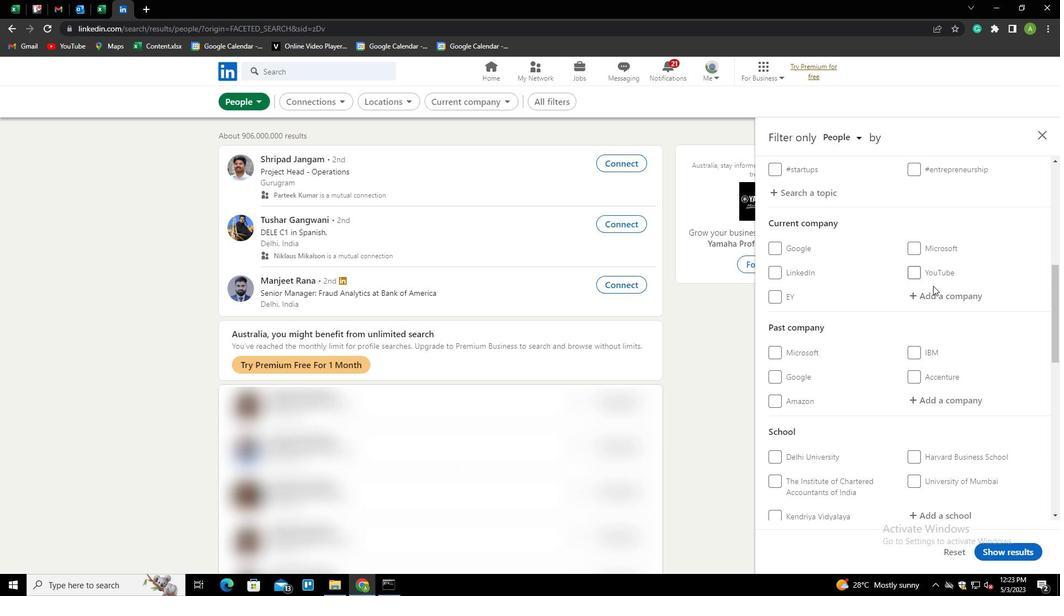 
Action: Mouse pressed left at (933, 294)
Screenshot: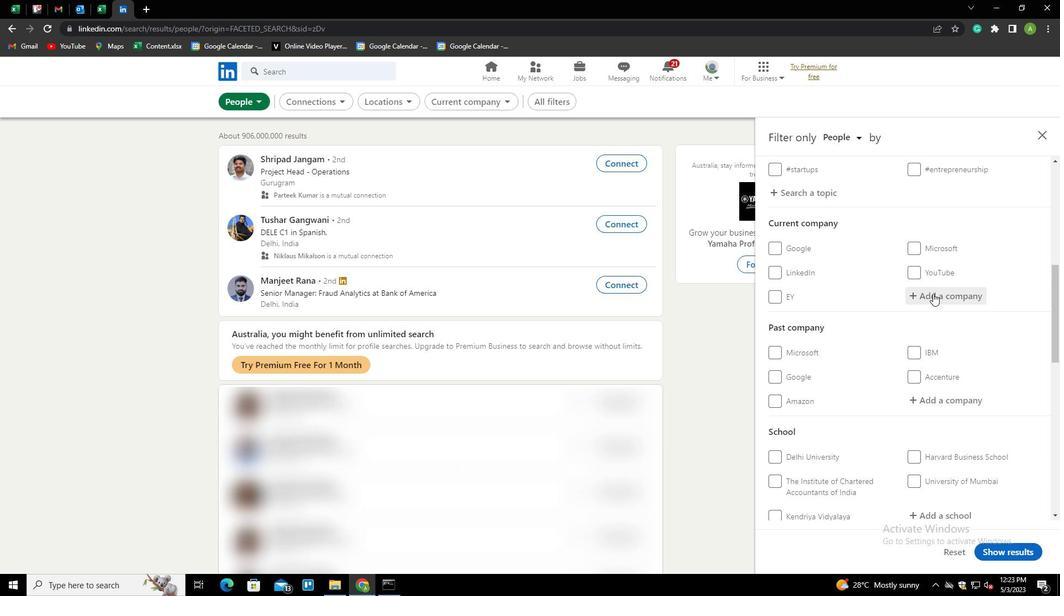 
Action: Mouse moved to (938, 296)
Screenshot: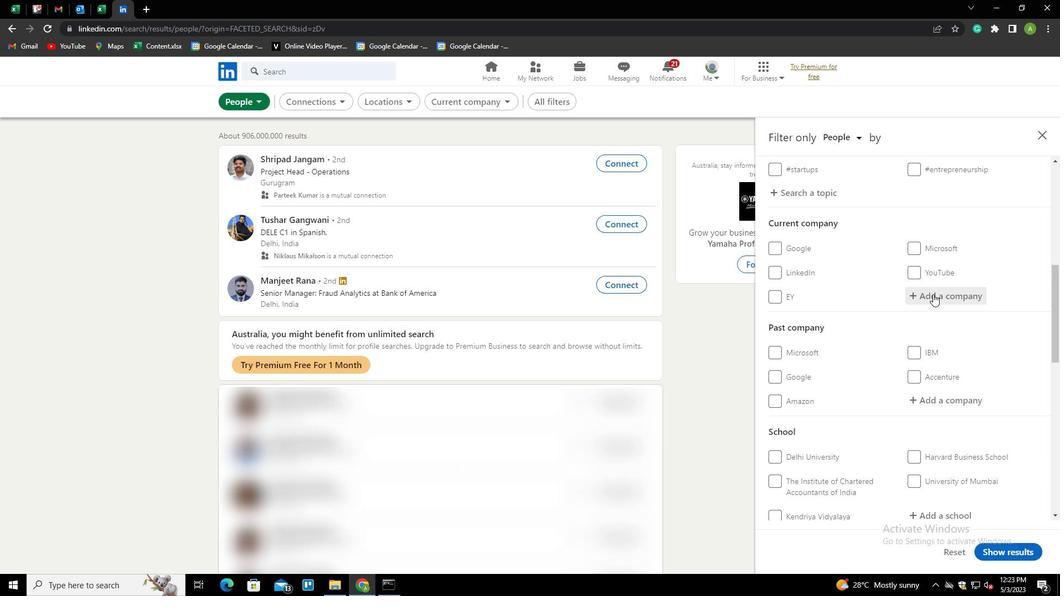 
Action: Mouse pressed left at (938, 296)
Screenshot: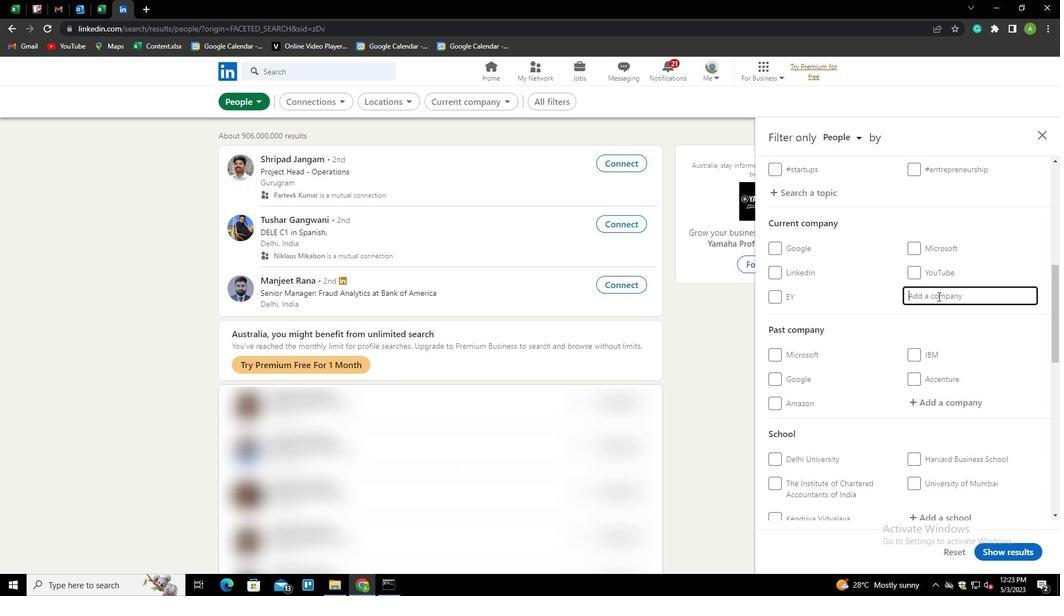 
Action: Key pressed <Key.shift><Key.shift><Key.shift><Key.shift><Key.shift><Key.shift><Key.shift><Key.shift><Key.shift><Key.shift><Key.shift><Key.shift><Key.shift><Key.shift><Key.shift><Key.shift><Key.shift><Key.shift><Key.shift><Key.shift><Key.shift><Key.shift>RELIENCE<Key.space><Key.shift>COMM<Key.left><Key.left><Key.left><Key.left><Key.left><Key.left><Key.right><Key.backspace><Key.backspace><Key.backspace><Key.backspace>ANCE<Key.down><Key.enter>
Screenshot: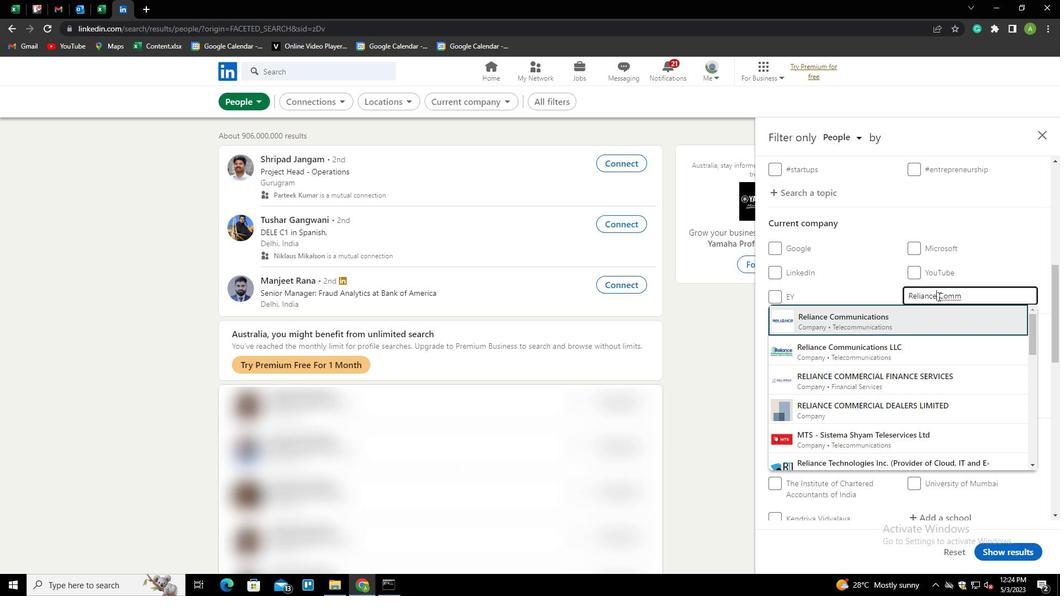 
Action: Mouse scrolled (938, 296) with delta (0, 0)
Screenshot: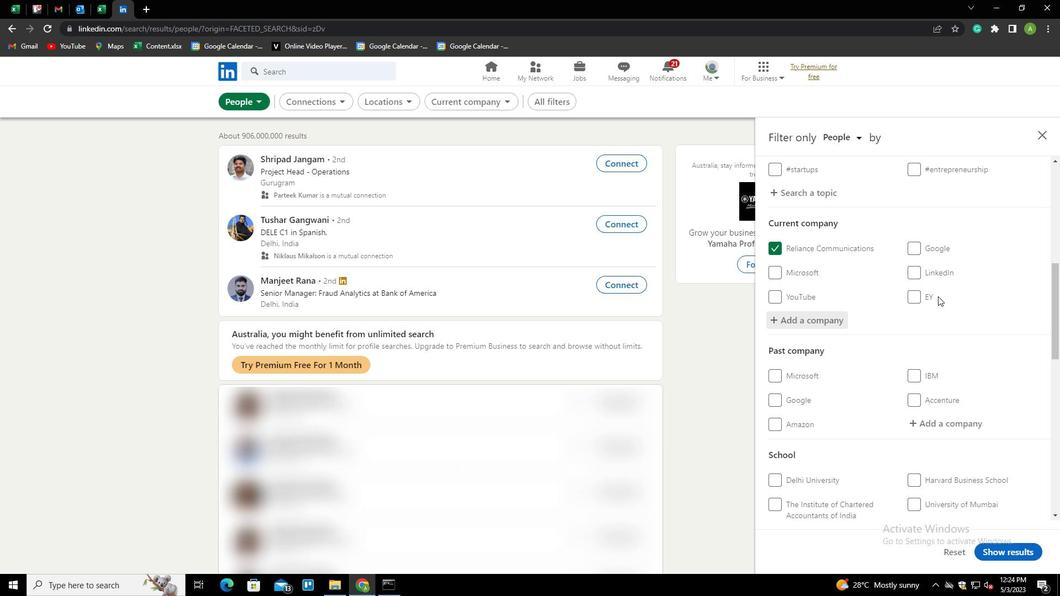 
Action: Mouse scrolled (938, 296) with delta (0, 0)
Screenshot: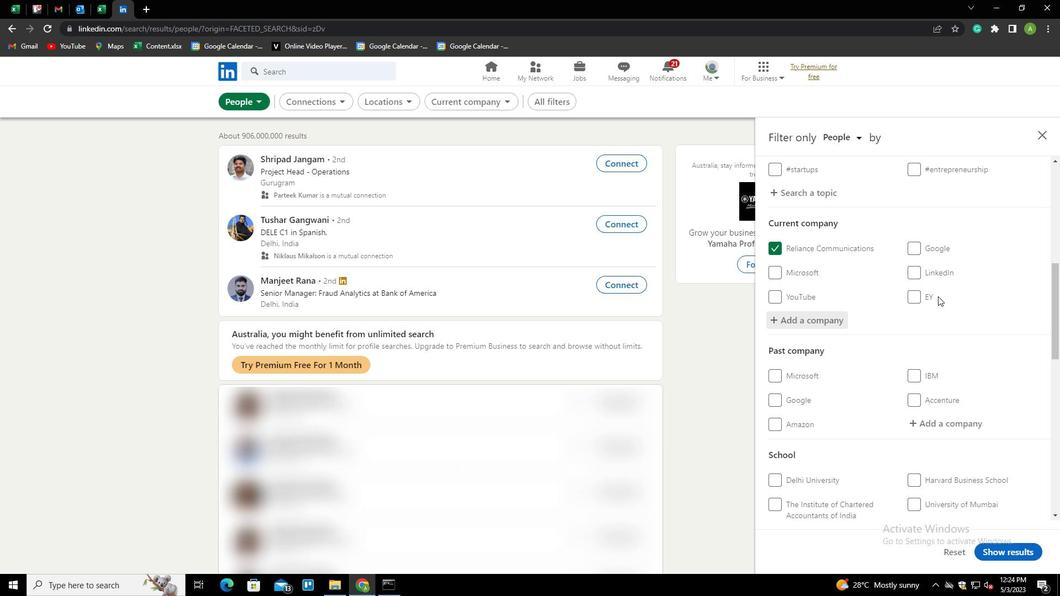 
Action: Mouse scrolled (938, 296) with delta (0, 0)
Screenshot: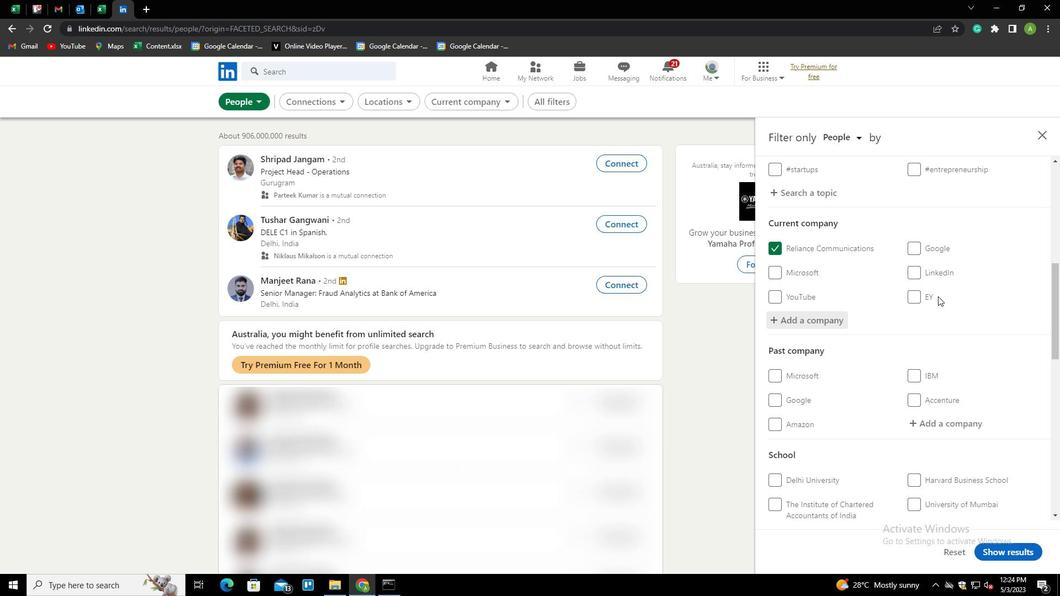 
Action: Mouse scrolled (938, 296) with delta (0, 0)
Screenshot: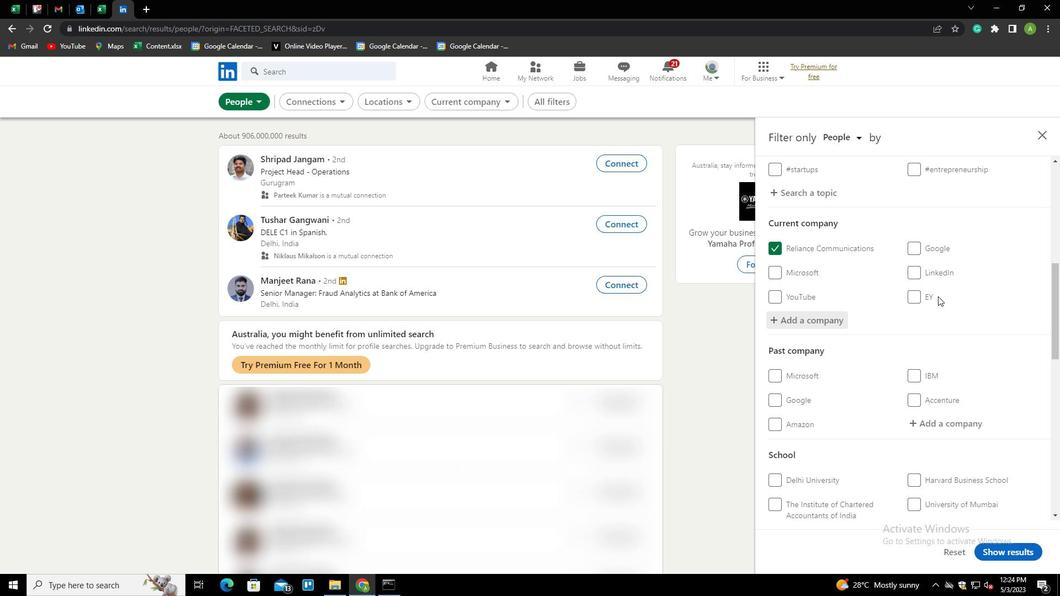 
Action: Mouse moved to (941, 318)
Screenshot: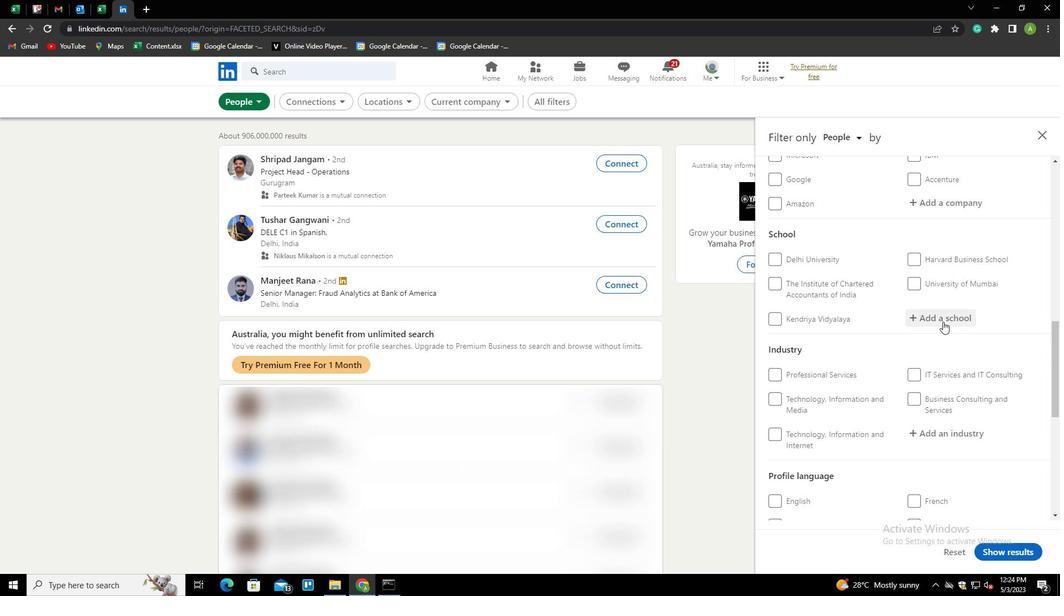 
Action: Mouse pressed left at (941, 318)
Screenshot: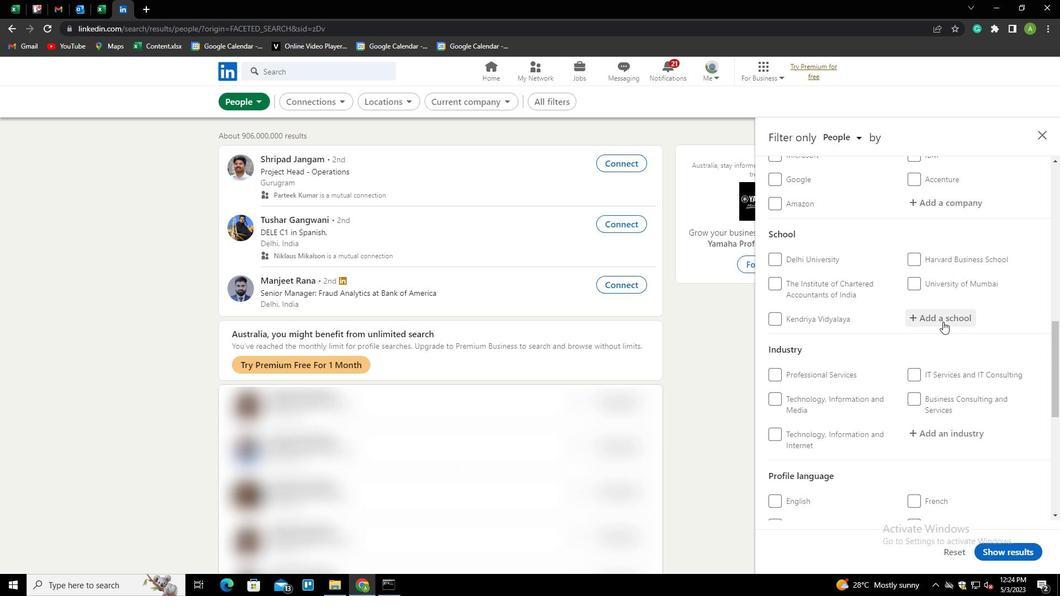 
Action: Key pressed <Key.shift>SRI<Key.space><Key.shift>SIVAS<Key.down><Key.enter>
Screenshot: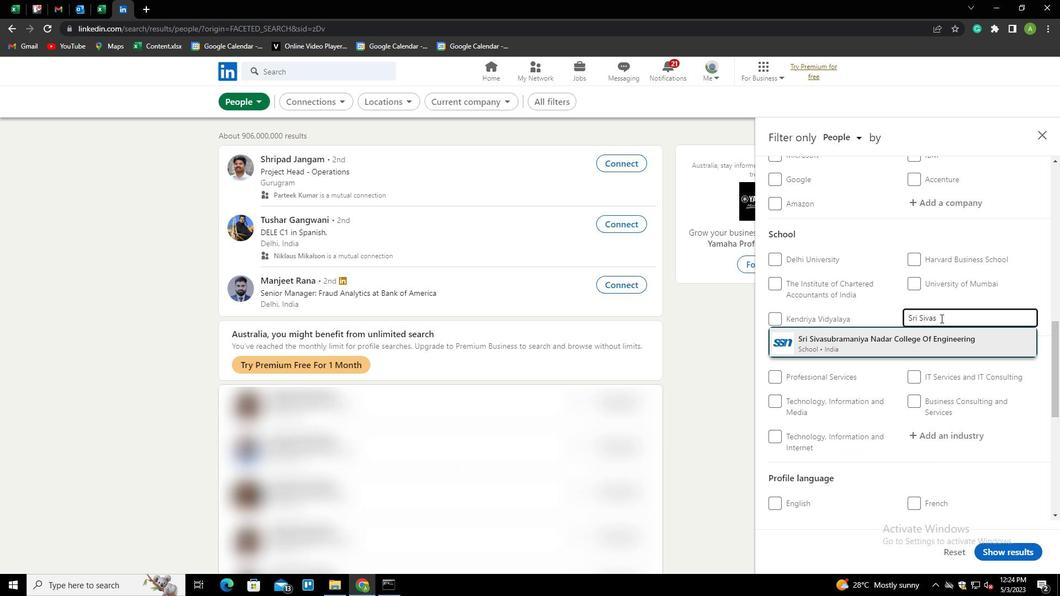 
Action: Mouse scrolled (941, 318) with delta (0, 0)
Screenshot: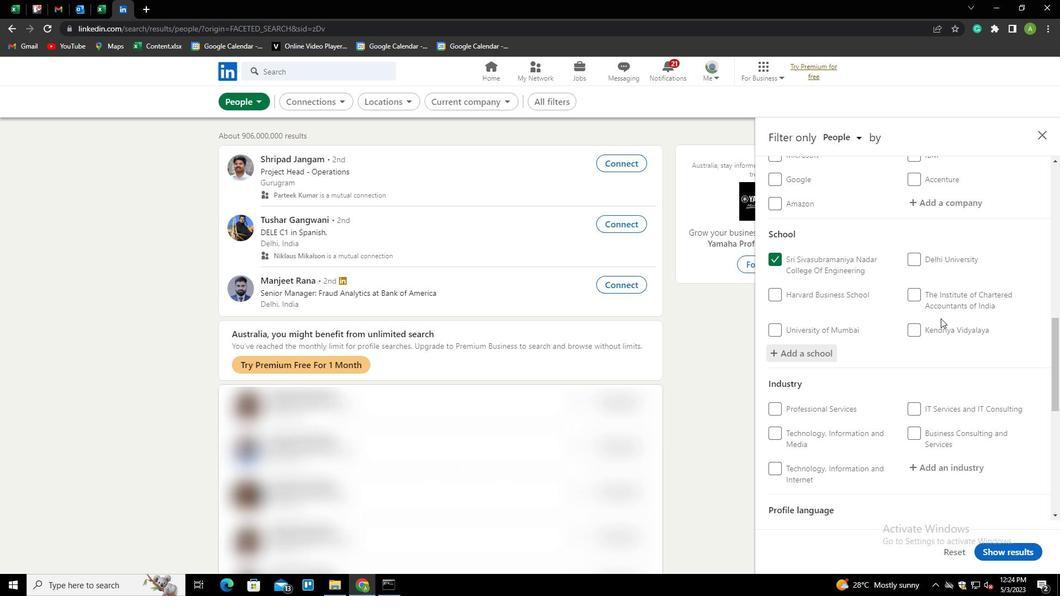 
Action: Mouse scrolled (941, 318) with delta (0, 0)
Screenshot: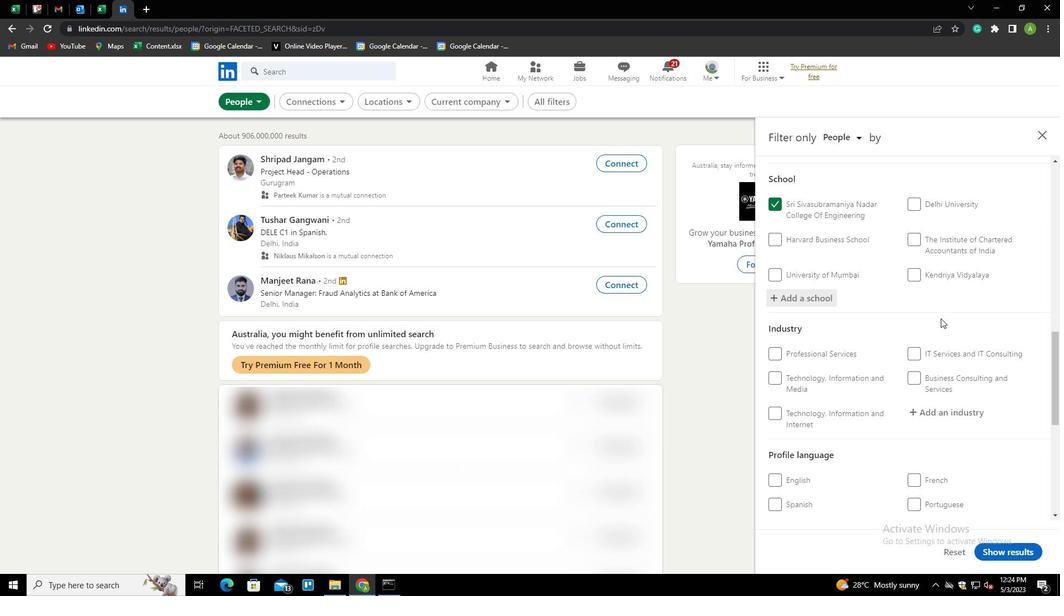 
Action: Mouse scrolled (941, 318) with delta (0, 0)
Screenshot: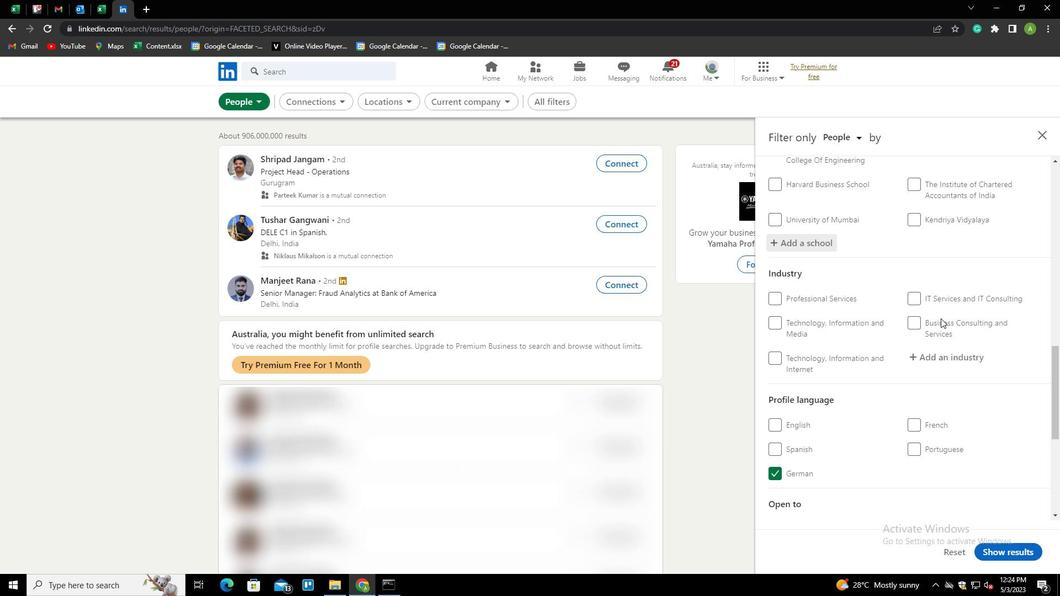 
Action: Mouse moved to (937, 303)
Screenshot: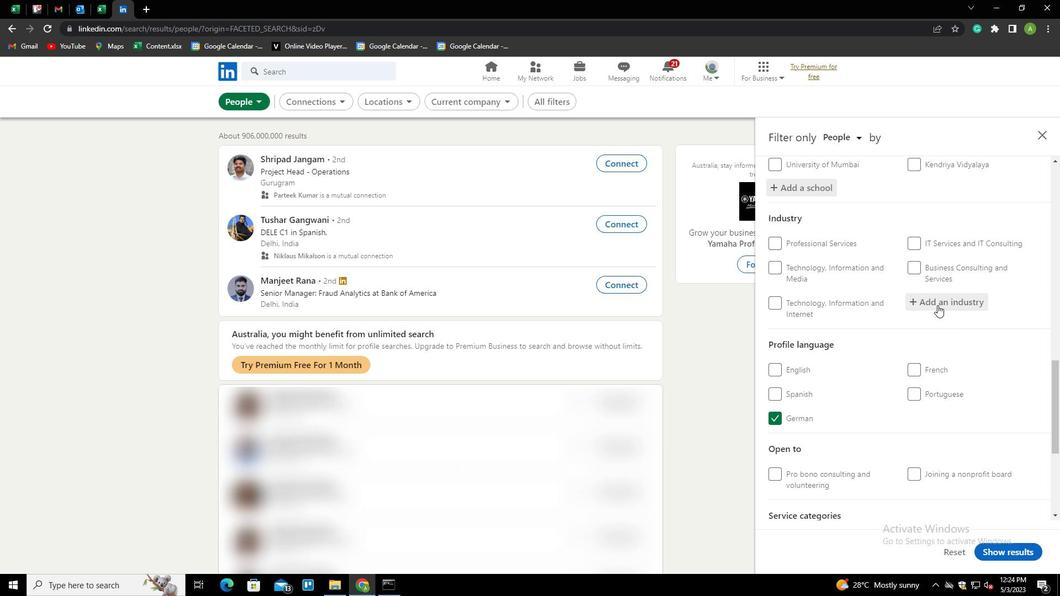 
Action: Mouse pressed left at (937, 303)
Screenshot: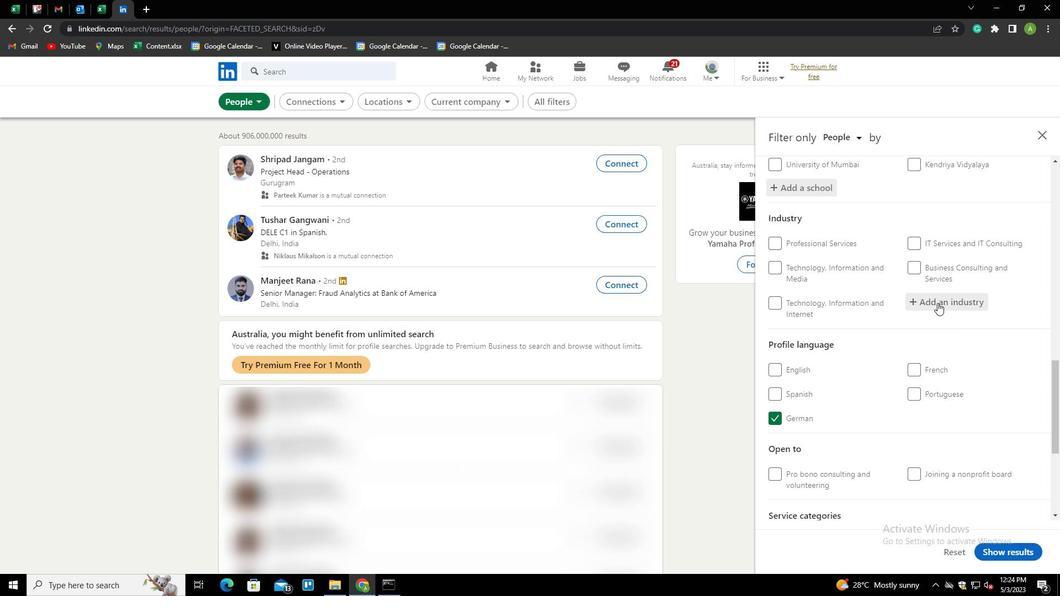 
Action: Key pressed <Key.shift><Key.shift><Key.shift><Key.shift><Key.shift><Key.shift><Key.shift><Key.shift><Key.shift><Key.shift><Key.shift><Key.shift>FOOD<Key.space><Key.shift>AN<Key.down><Key.enter>
Screenshot: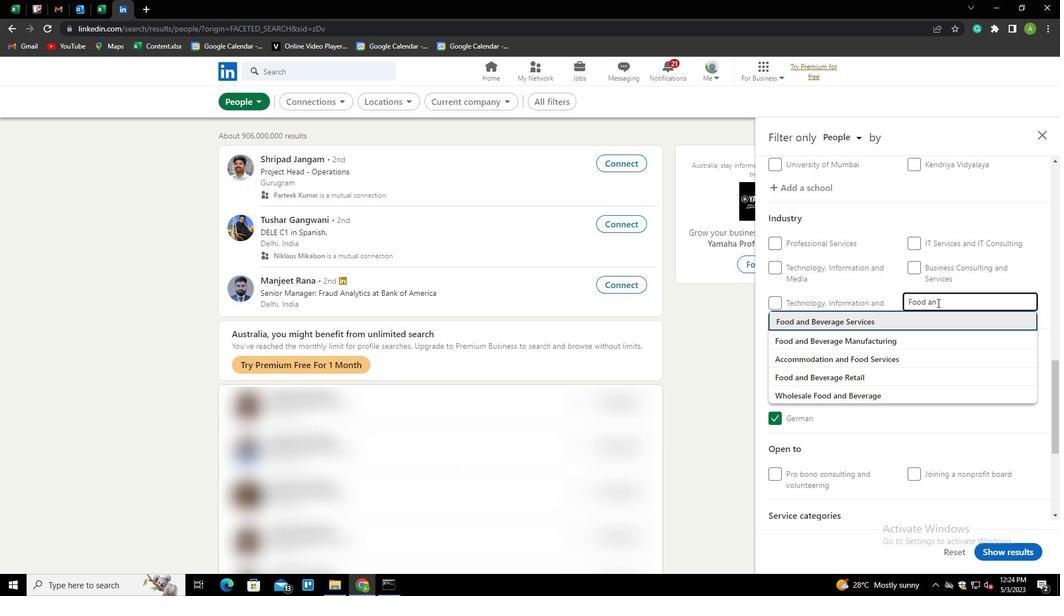 
Action: Mouse scrolled (937, 302) with delta (0, 0)
Screenshot: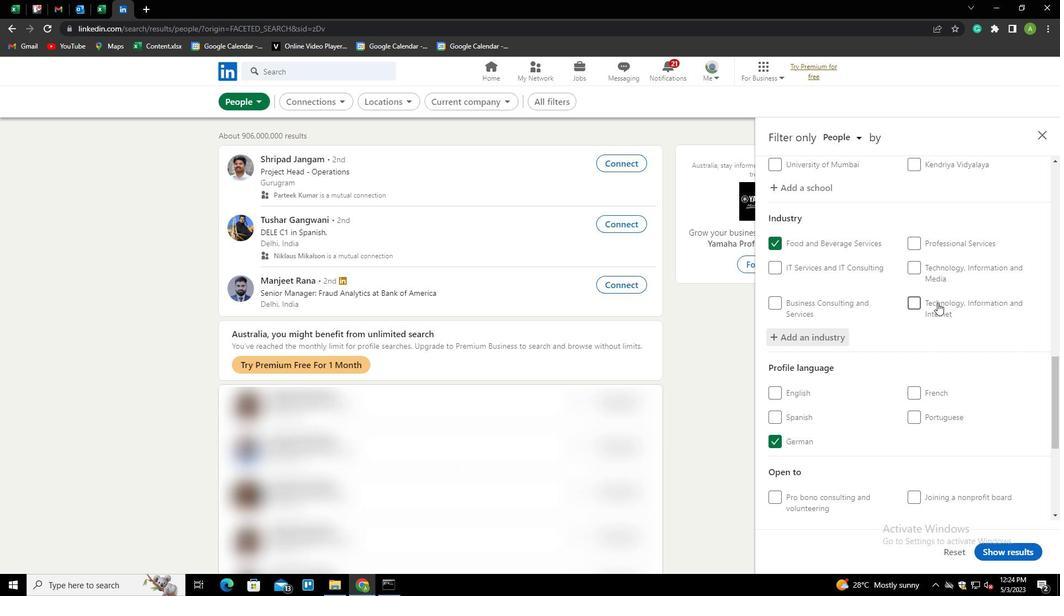 
Action: Mouse scrolled (937, 302) with delta (0, 0)
Screenshot: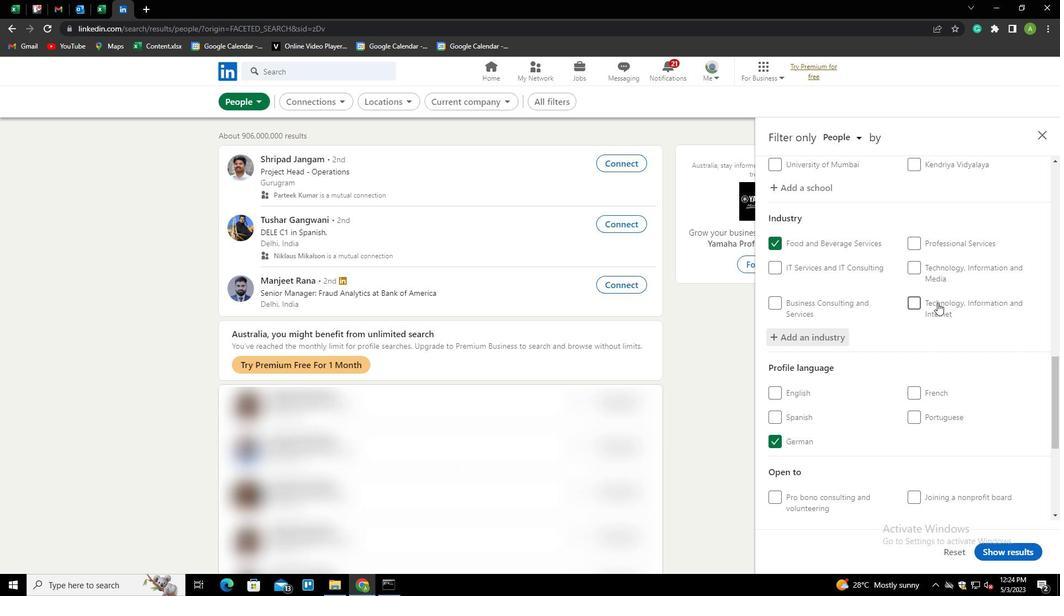 
Action: Mouse scrolled (937, 302) with delta (0, 0)
Screenshot: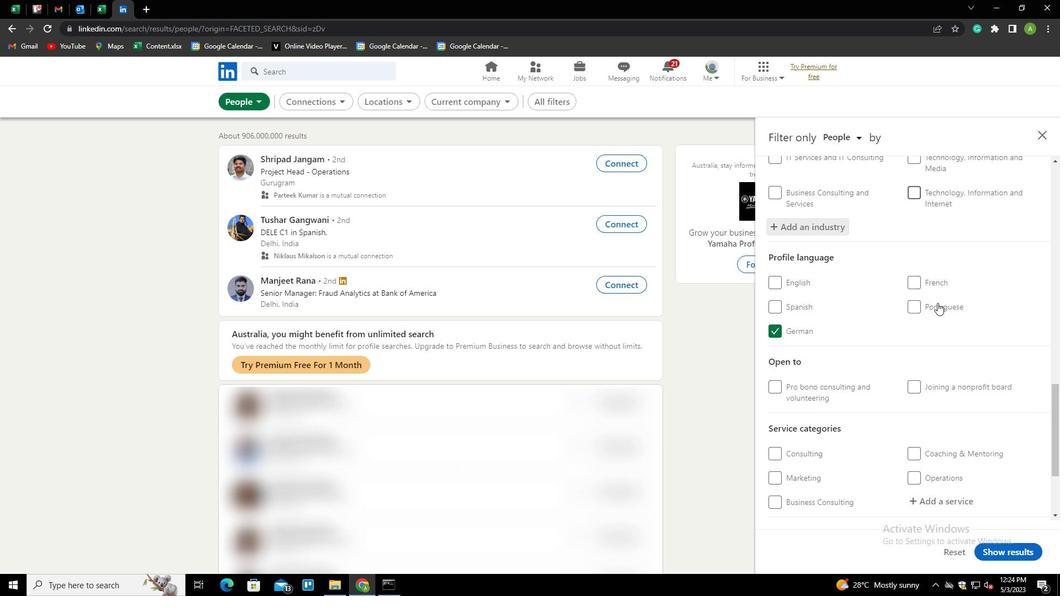 
Action: Mouse scrolled (937, 302) with delta (0, 0)
Screenshot: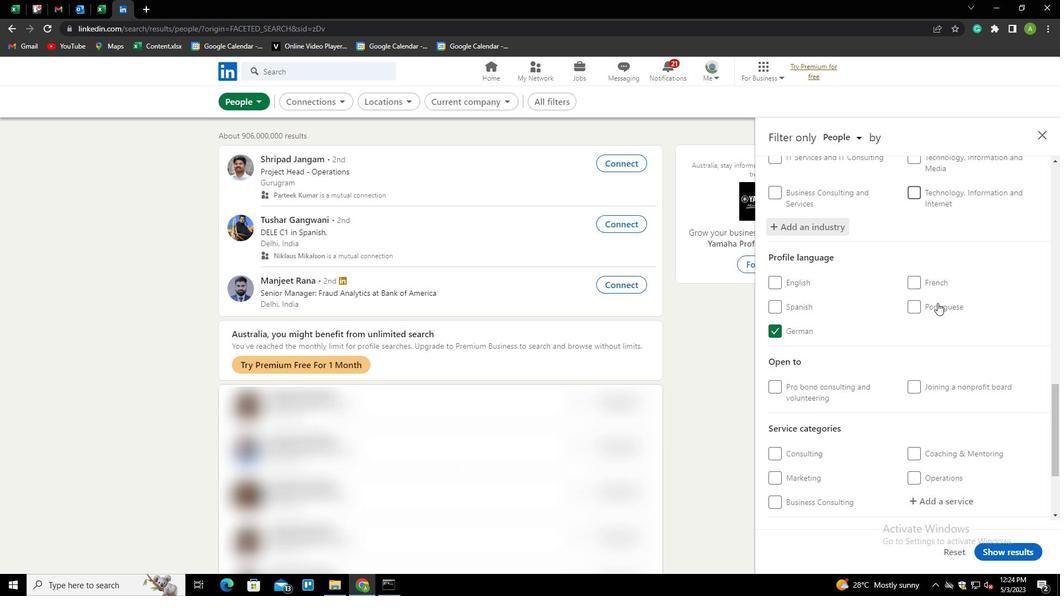 
Action: Mouse moved to (935, 325)
Screenshot: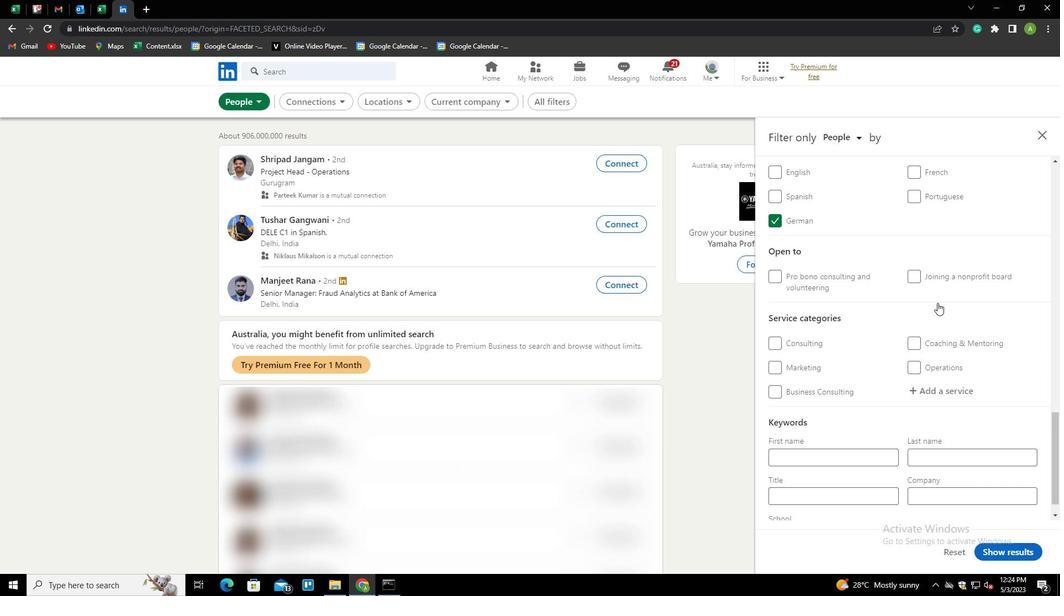 
Action: Mouse scrolled (935, 324) with delta (0, 0)
Screenshot: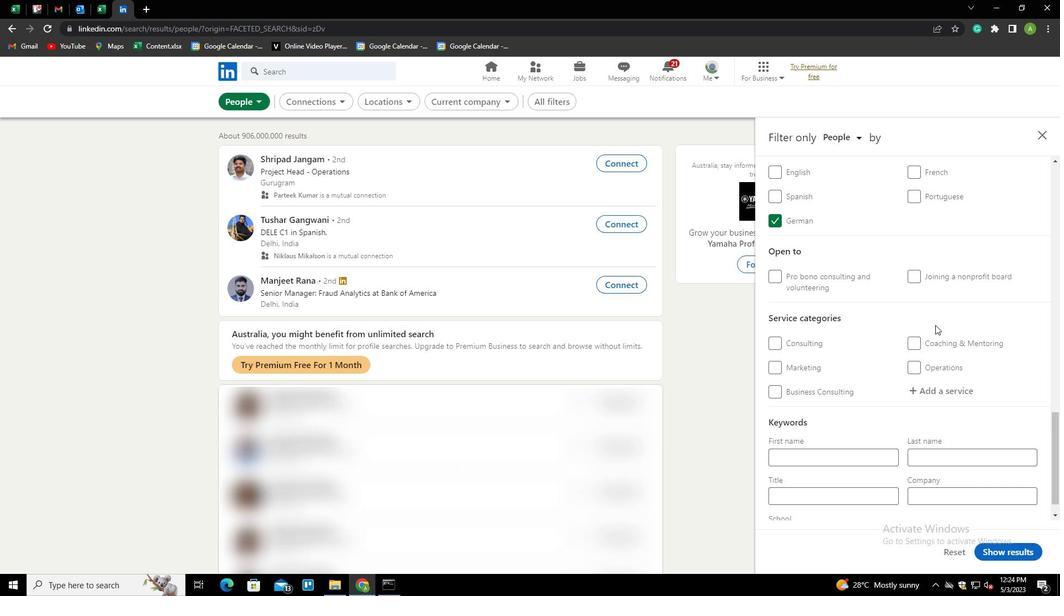 
Action: Mouse moved to (936, 362)
Screenshot: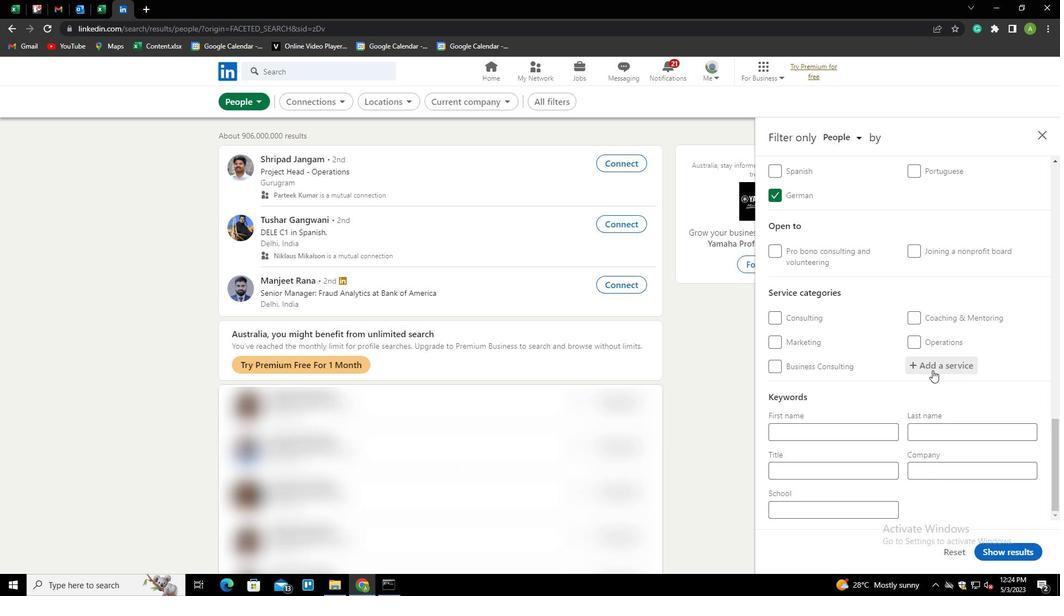 
Action: Mouse pressed left at (936, 362)
Screenshot: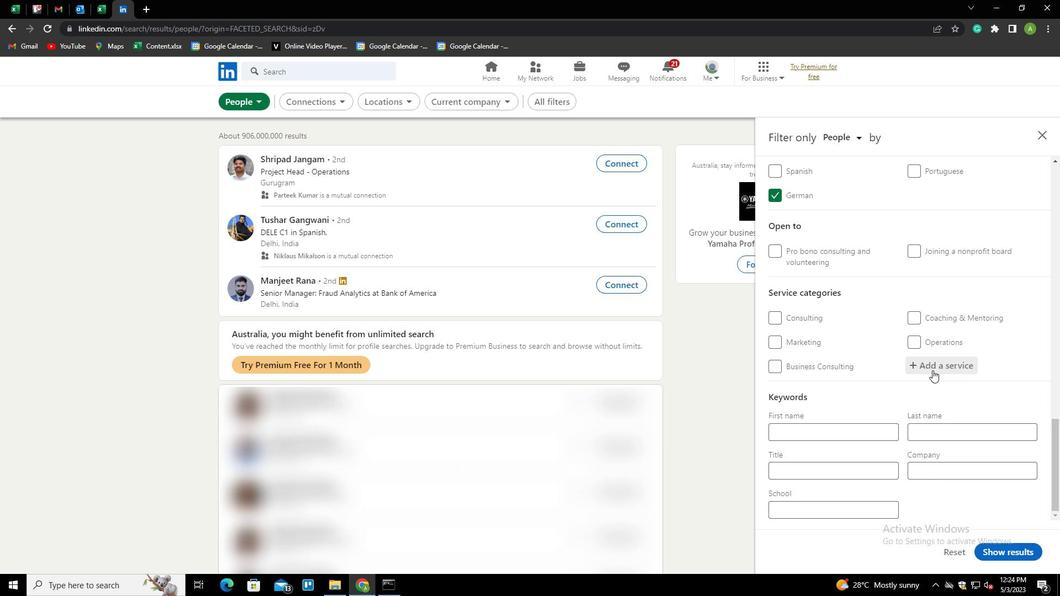 
Action: Key pressed <Key.shift><Key.shift><Key.shift><Key.shift><Key.shift><Key.shift><Key.shift><Key.shift><Key.shift><Key.shift><Key.shift><Key.shift><Key.shift><Key.shift><Key.shift><Key.shift><Key.shift><Key.shift><Key.shift><Key.shift><Key.shift>VIDEOGRA<Key.down><Key.enter>
Screenshot: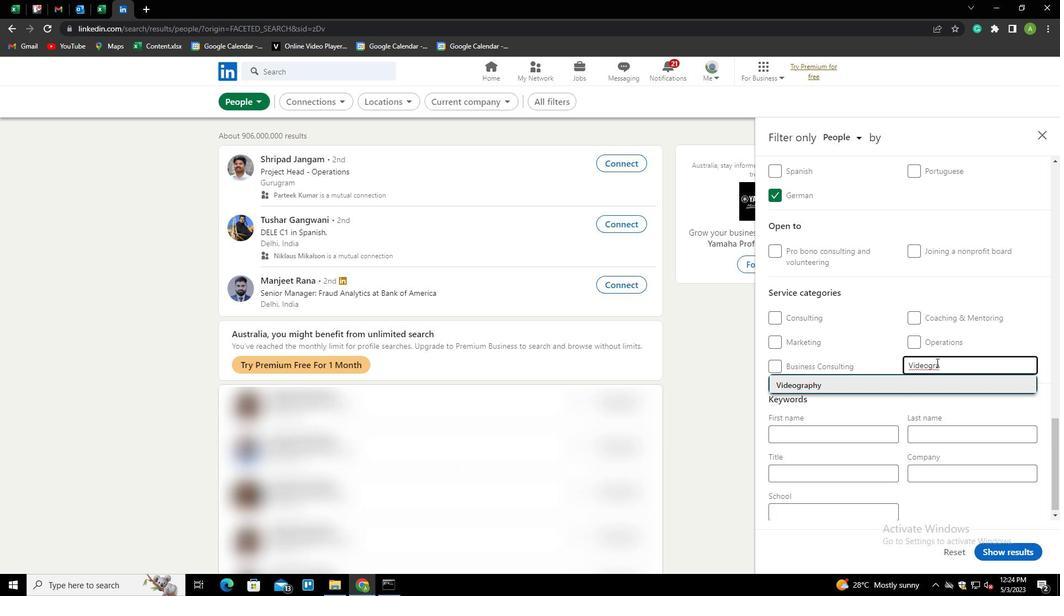 
Action: Mouse moved to (932, 365)
Screenshot: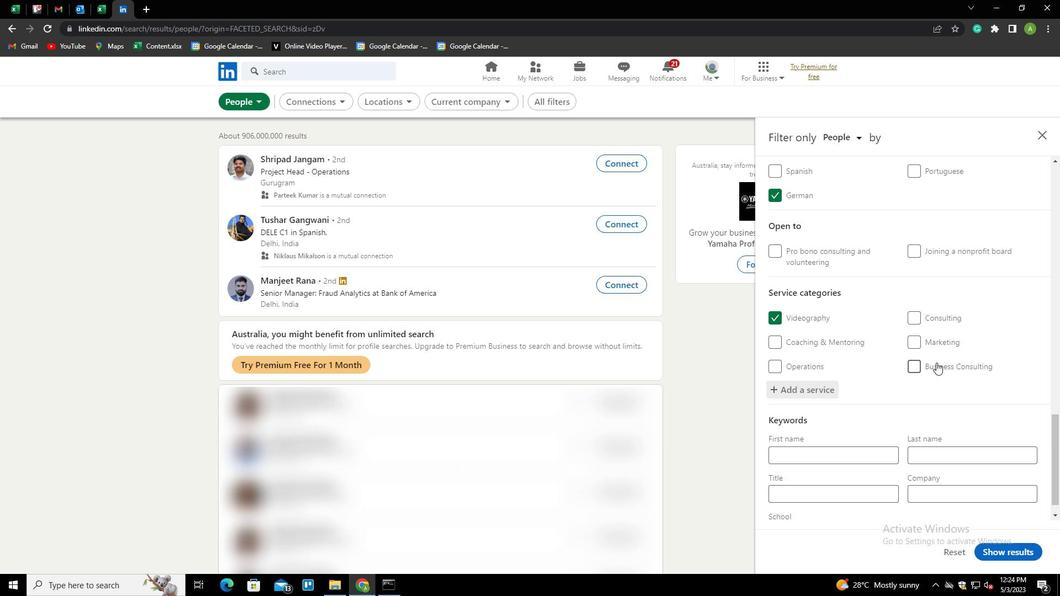 
Action: Mouse scrolled (932, 364) with delta (0, 0)
Screenshot: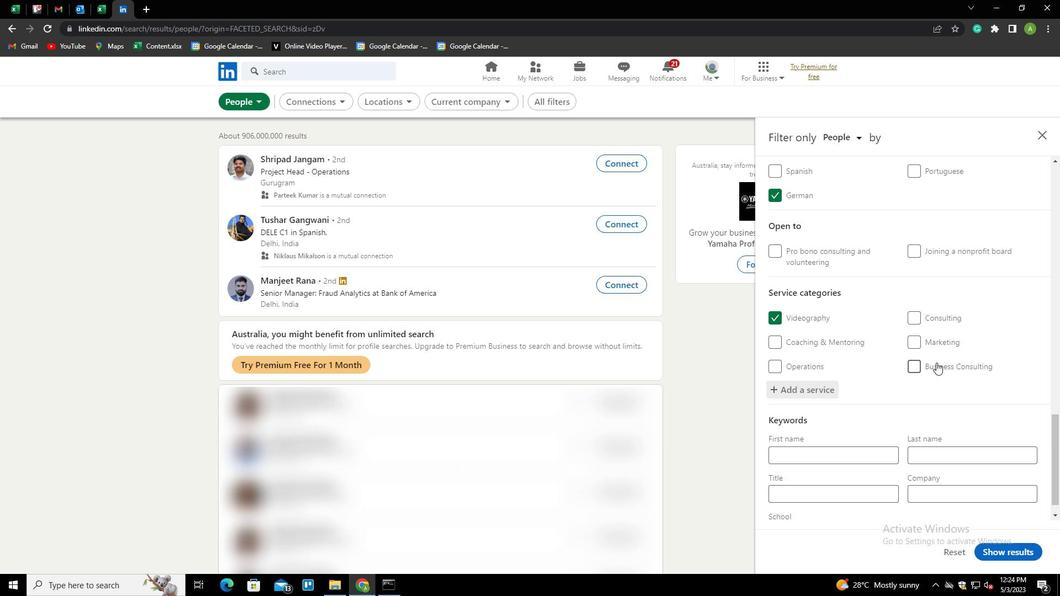 
Action: Mouse moved to (909, 378)
Screenshot: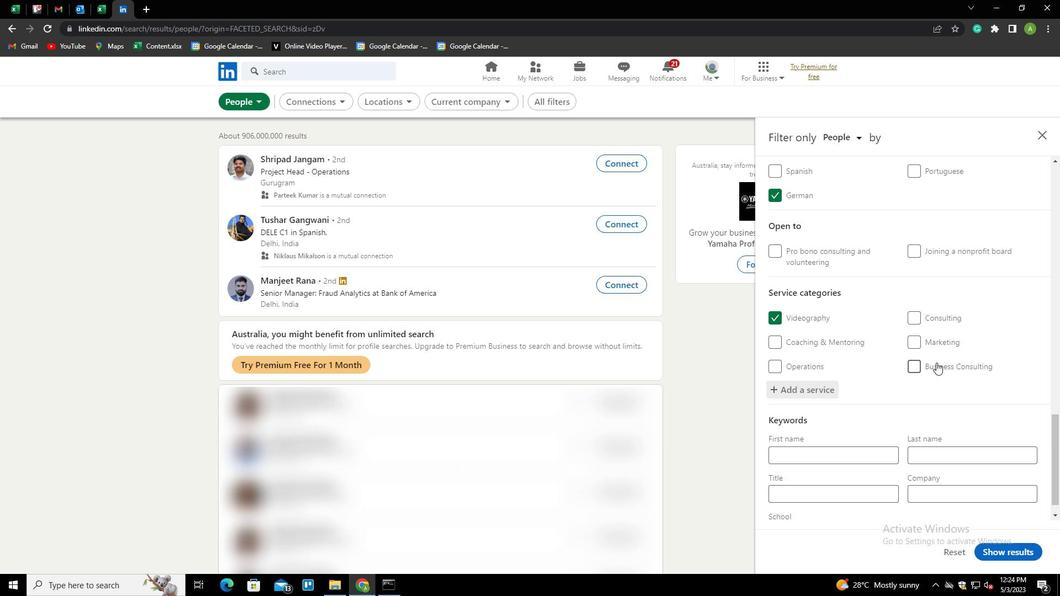 
Action: Mouse scrolled (909, 378) with delta (0, 0)
Screenshot: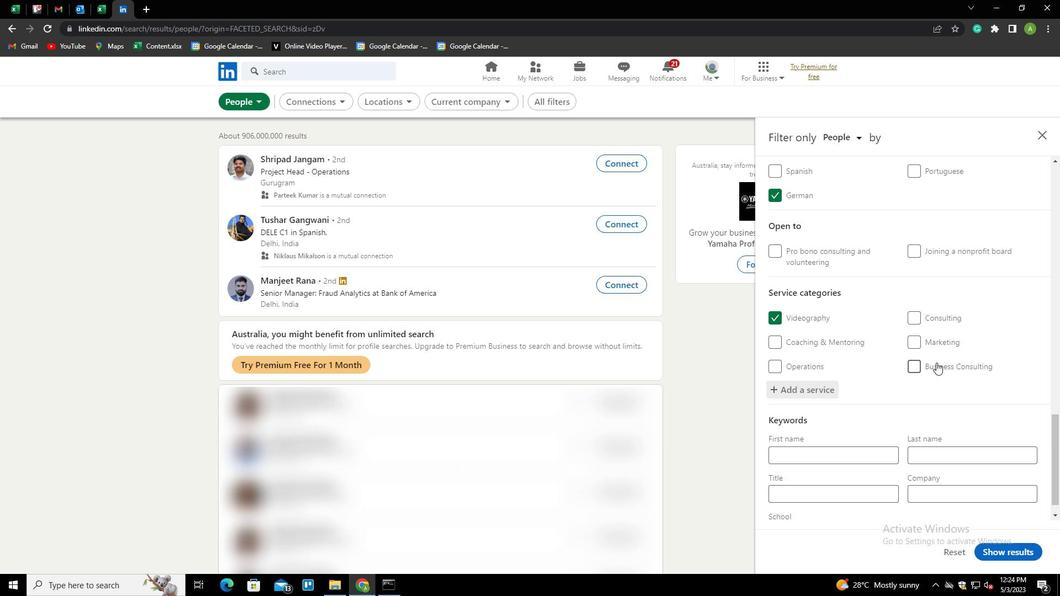 
Action: Mouse moved to (907, 379)
Screenshot: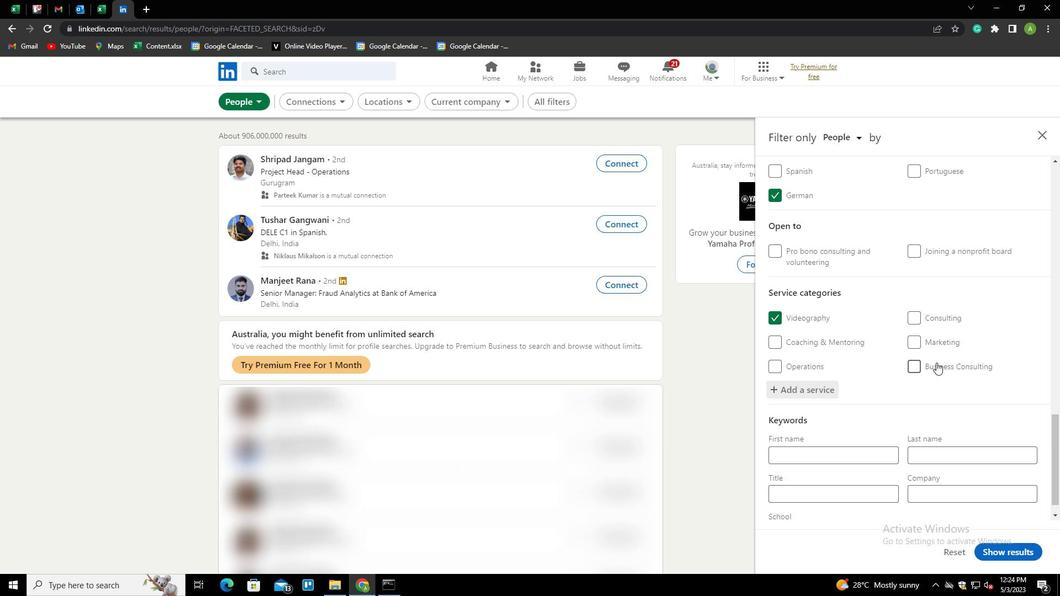 
Action: Mouse scrolled (907, 379) with delta (0, 0)
Screenshot: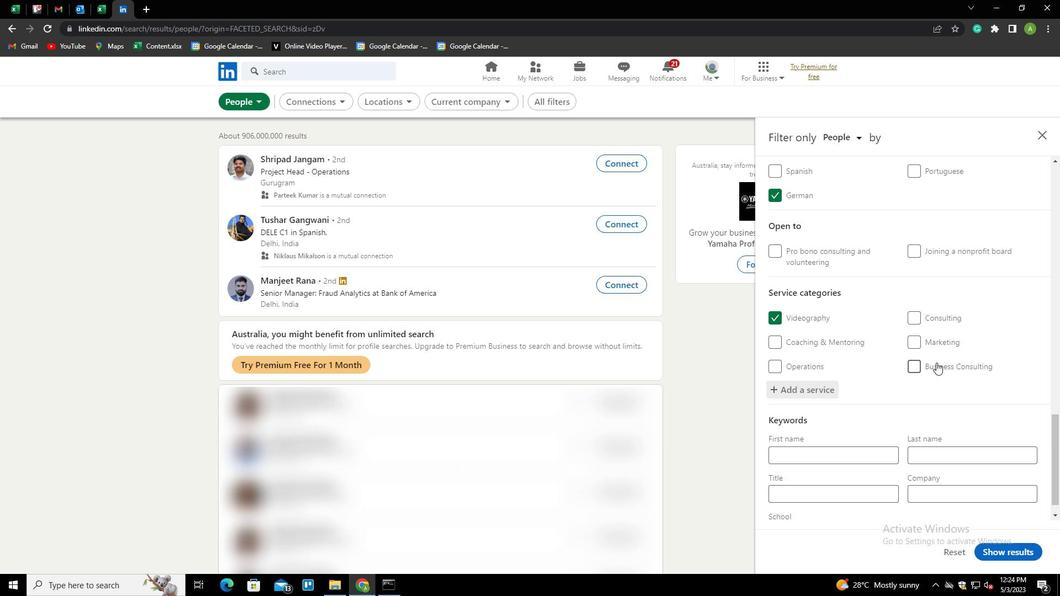 
Action: Mouse scrolled (907, 379) with delta (0, 0)
Screenshot: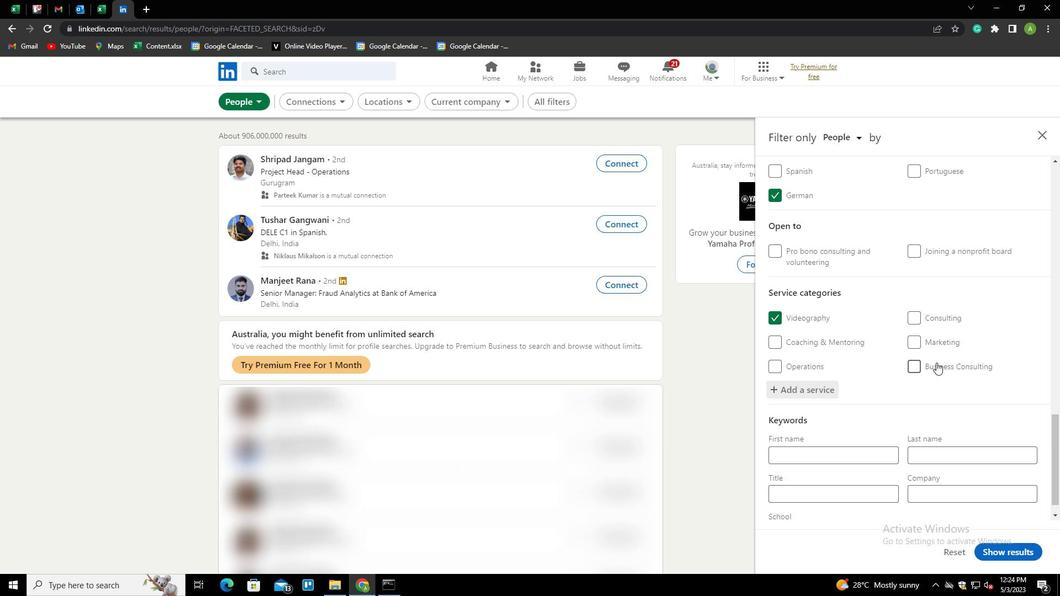 
Action: Mouse scrolled (907, 379) with delta (0, 0)
Screenshot: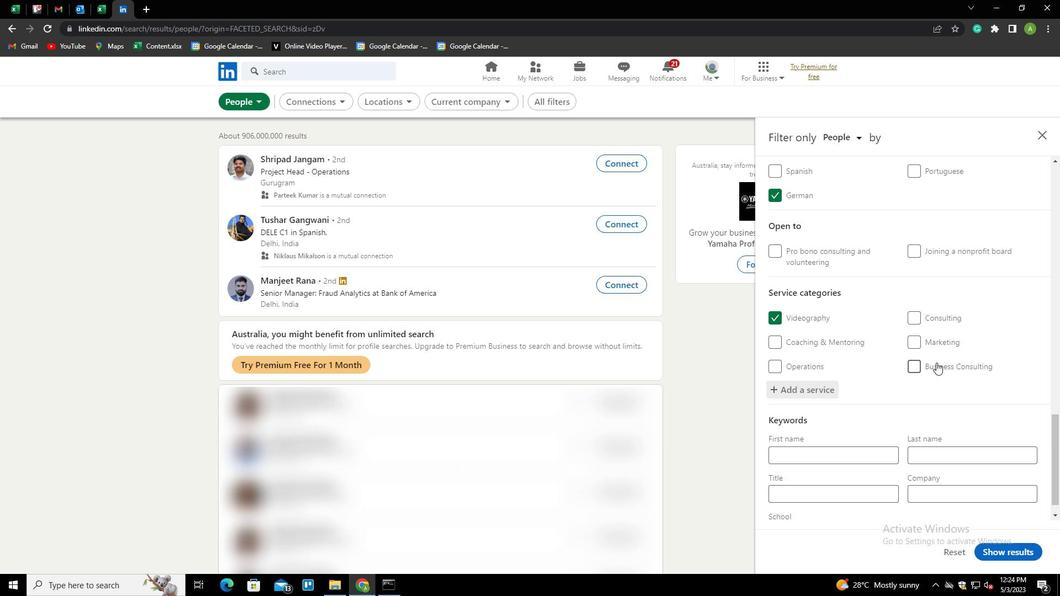 
Action: Mouse scrolled (907, 379) with delta (0, 0)
Screenshot: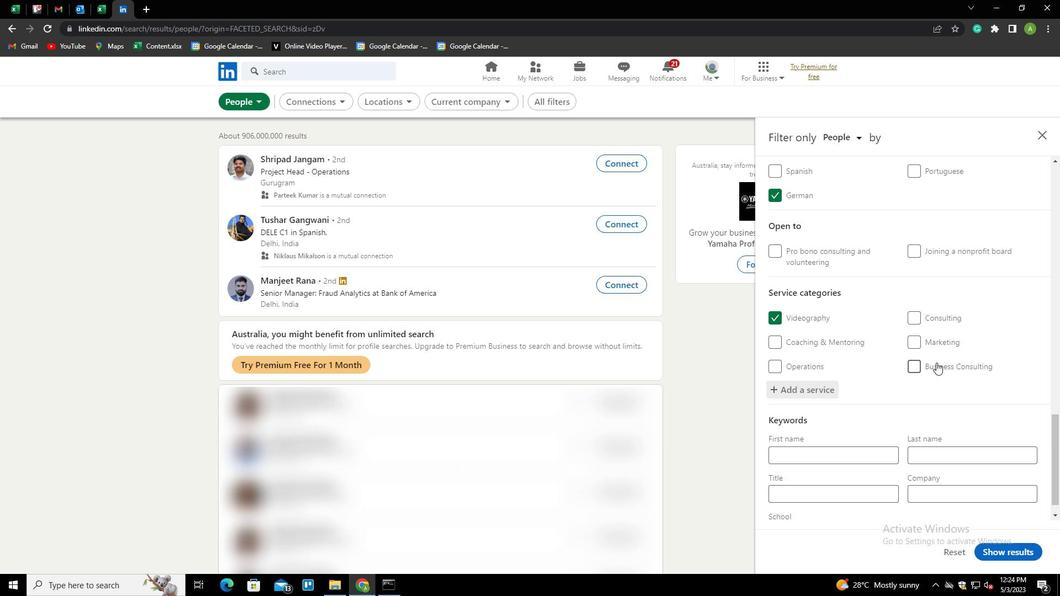 
Action: Mouse moved to (862, 474)
Screenshot: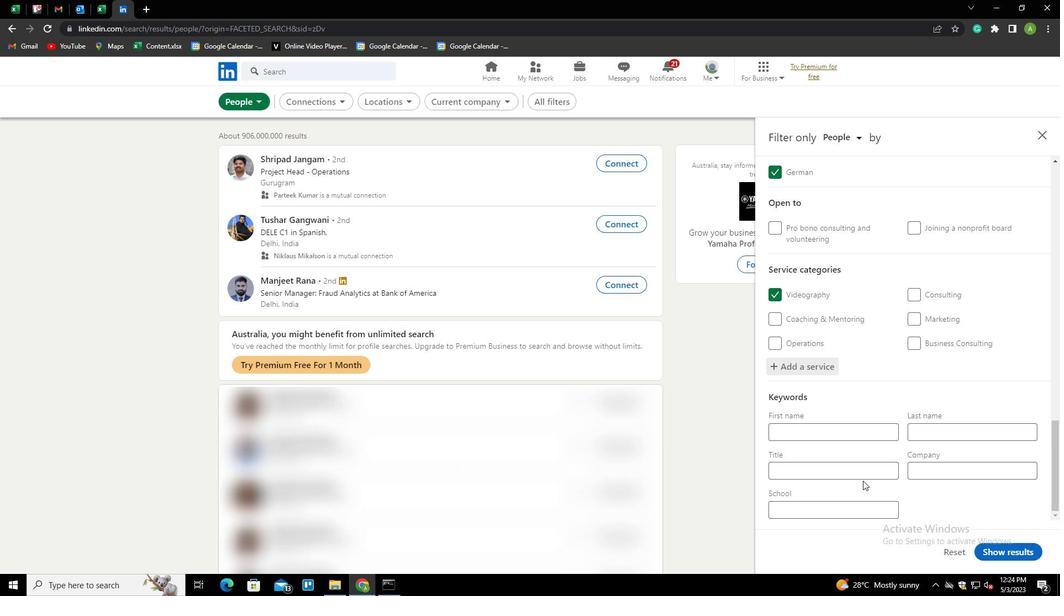 
Action: Mouse pressed left at (862, 474)
Screenshot: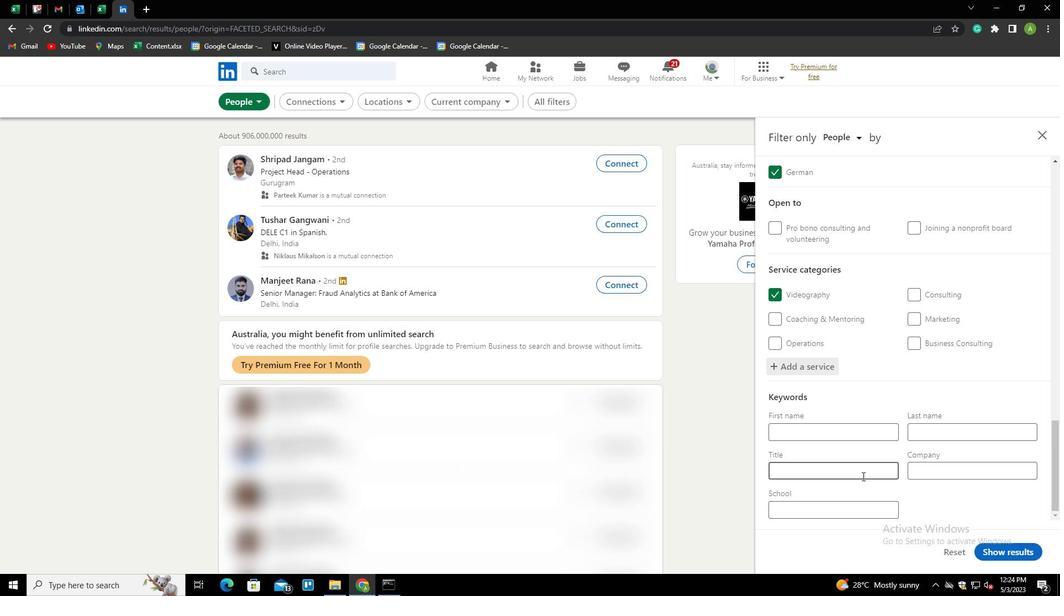 
Action: Key pressed <Key.shift>CHIEF<Key.space><Key.shift>TECHNOLOGY<Key.space><Key.shift>OFFICER
Screenshot: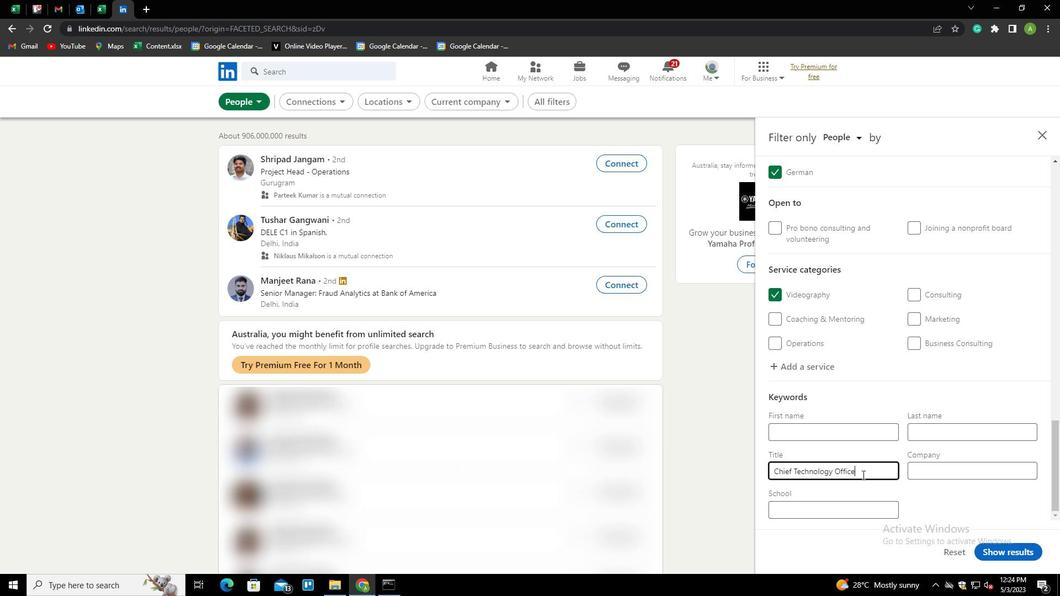 
Action: Mouse moved to (934, 490)
Screenshot: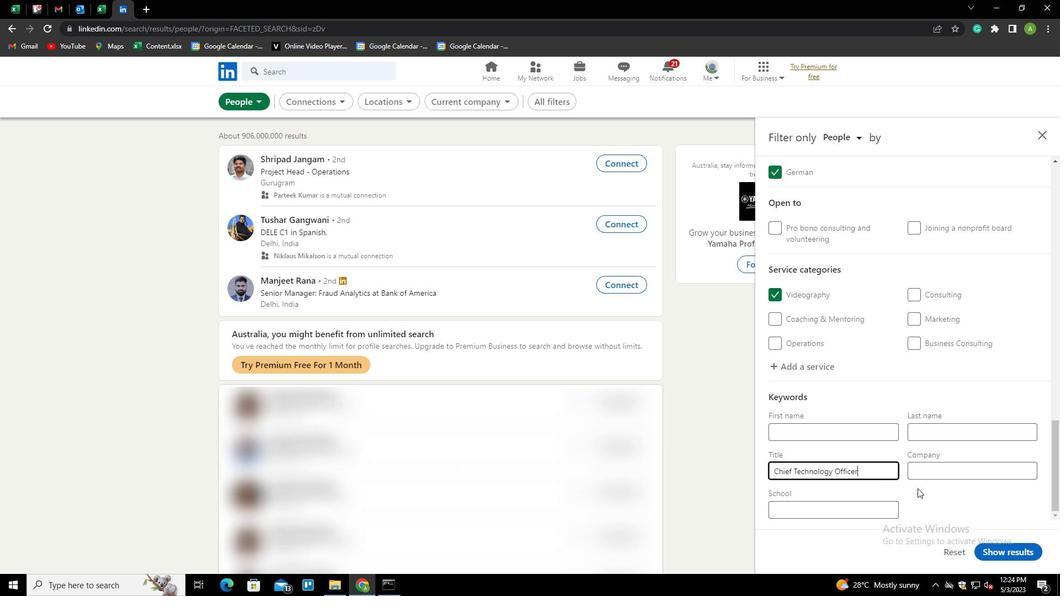 
Action: Mouse pressed left at (934, 490)
Screenshot: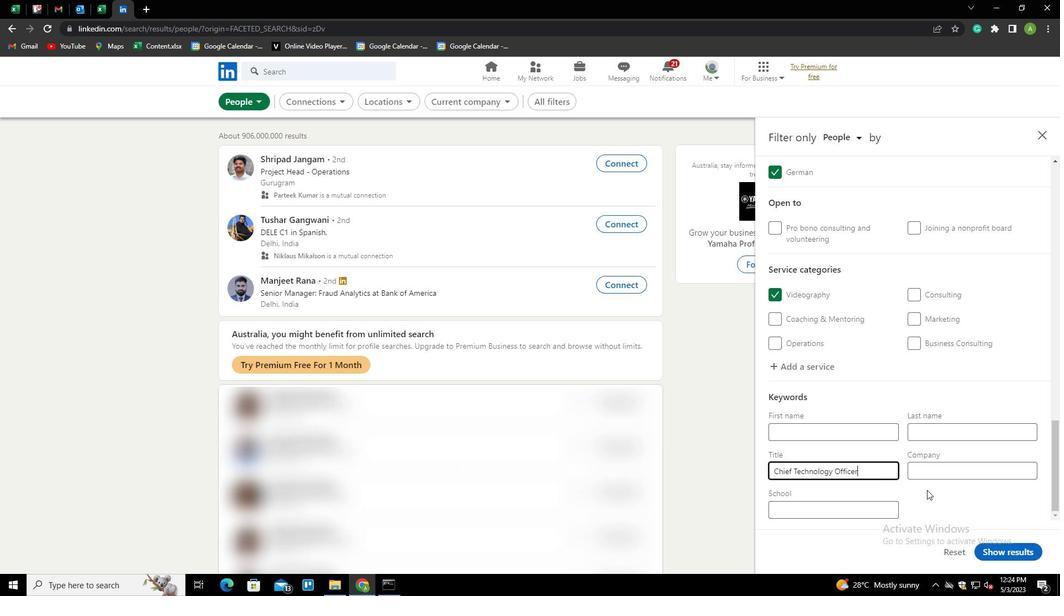 
Action: Mouse moved to (1006, 548)
Screenshot: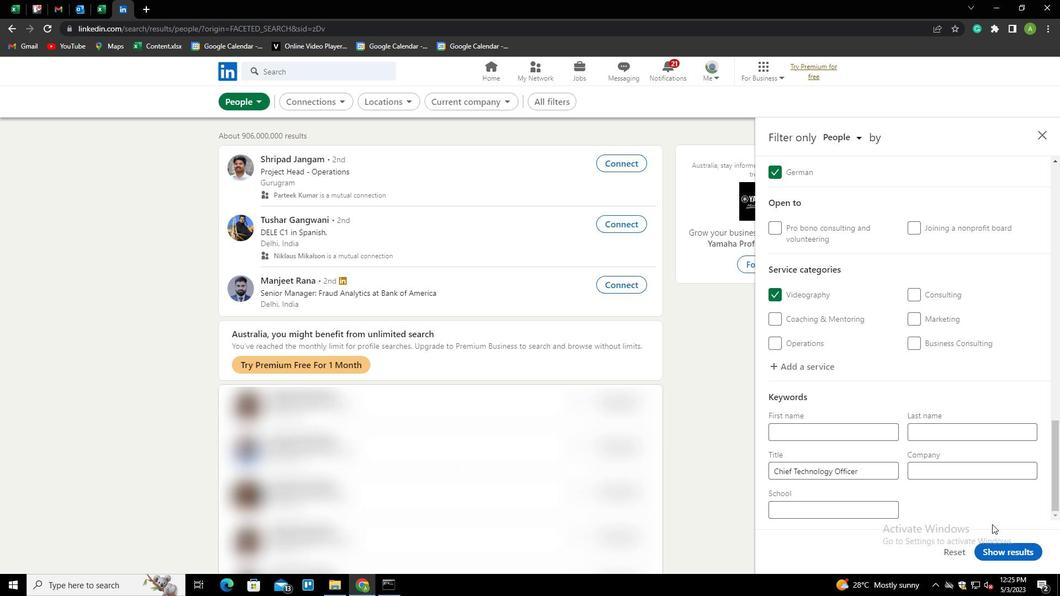 
Action: Mouse pressed left at (1006, 548)
Screenshot: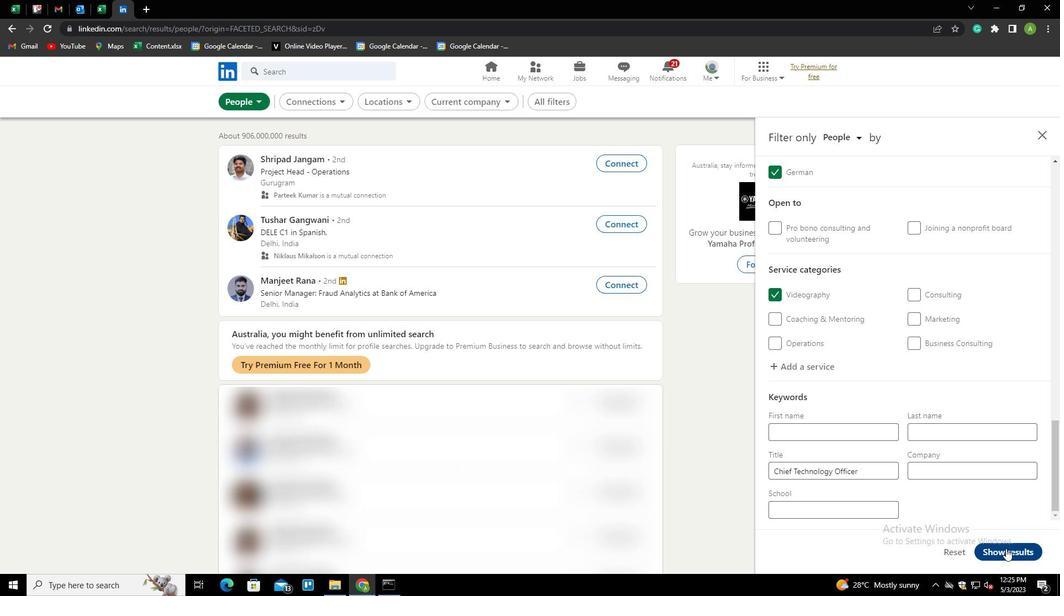 
